 Task: Find connections with filter location Chorley with filter topic #personaldevelopment with filter profile language French with filter current company TransUnion CIBIL Limited with filter school National Institute of Technology , Patna with filter industry Interior Design with filter service category Bookkeeping with filter keywords title Warehouse Worker
Action: Mouse moved to (540, 64)
Screenshot: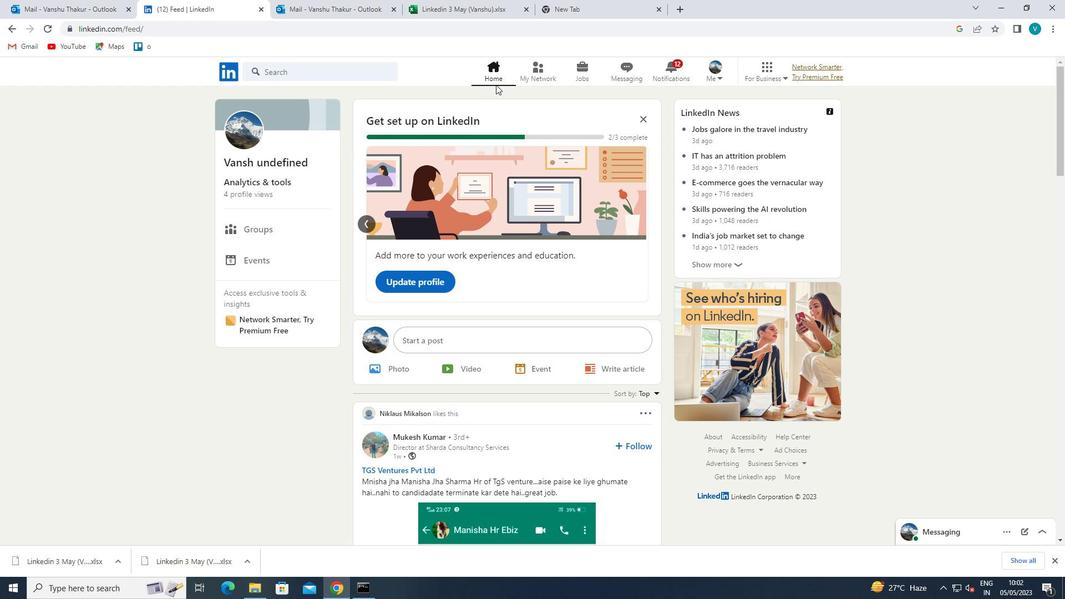 
Action: Mouse pressed left at (540, 64)
Screenshot: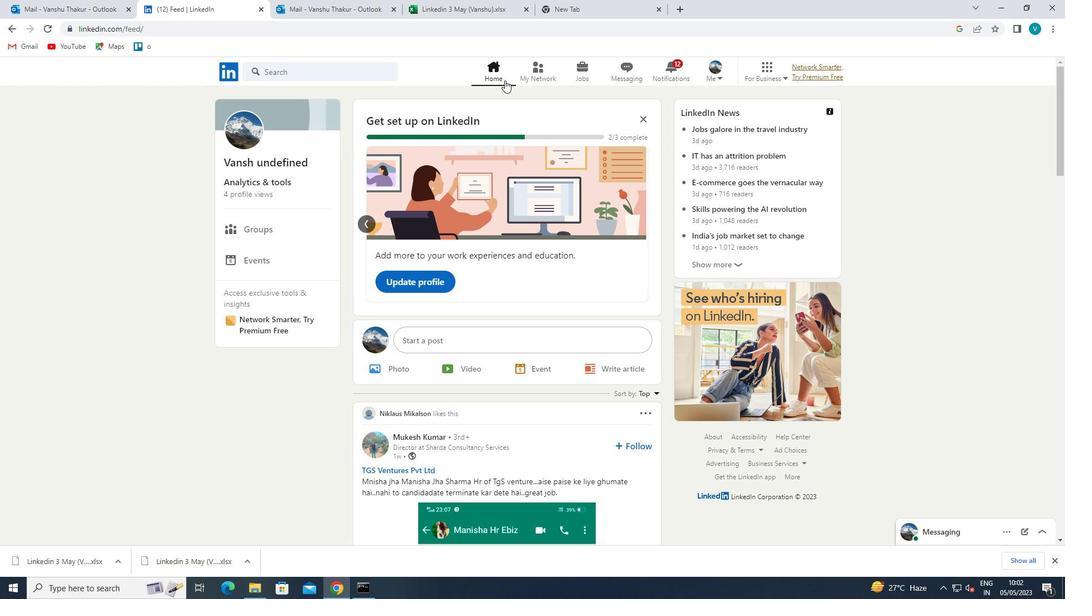 
Action: Mouse moved to (331, 130)
Screenshot: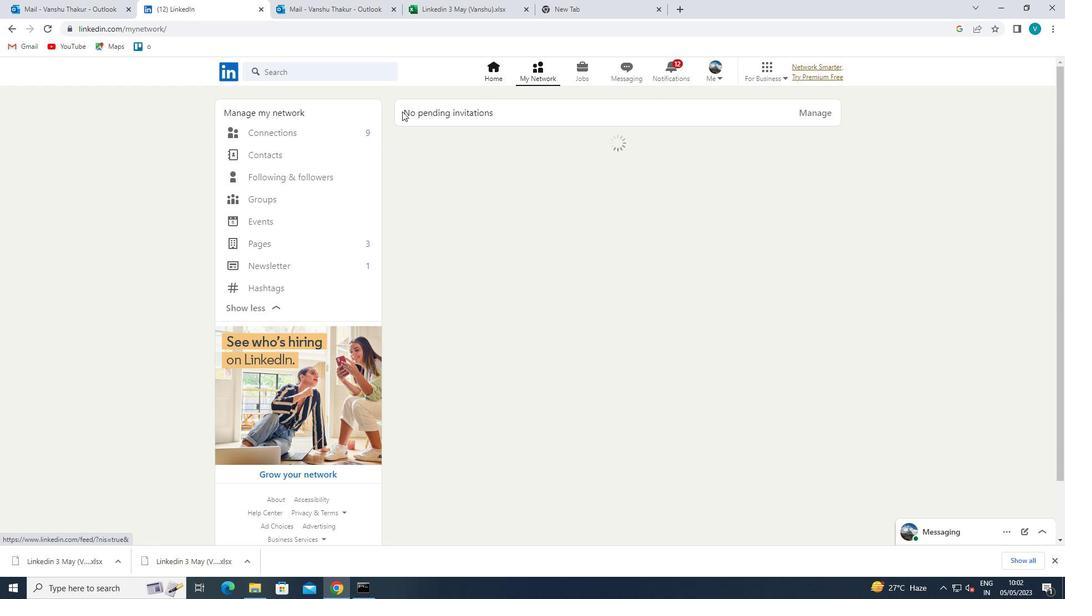 
Action: Mouse pressed left at (331, 130)
Screenshot: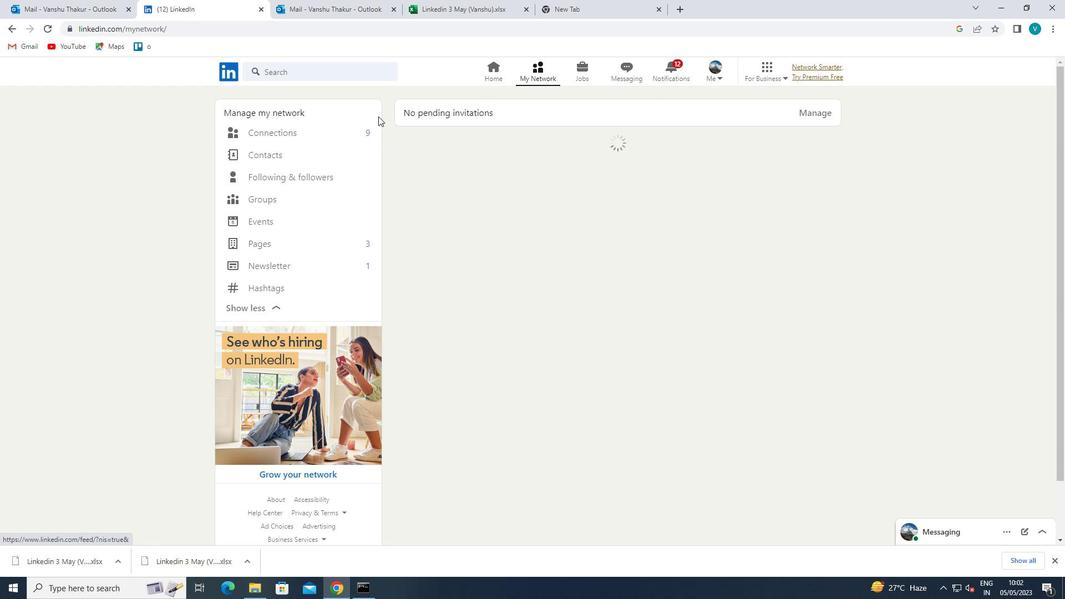 
Action: Mouse moved to (600, 126)
Screenshot: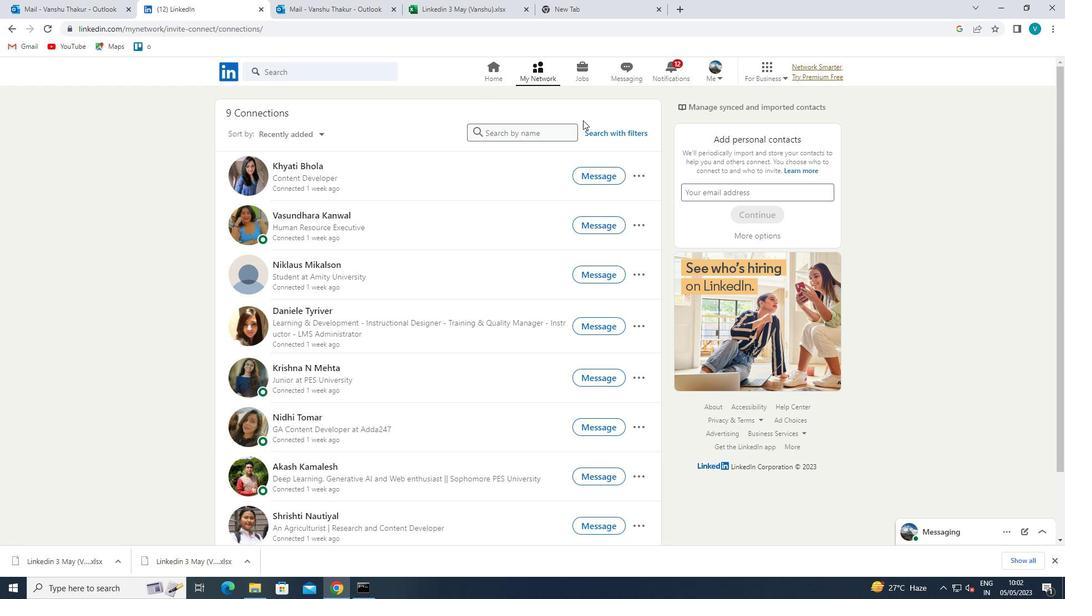 
Action: Mouse pressed left at (600, 126)
Screenshot: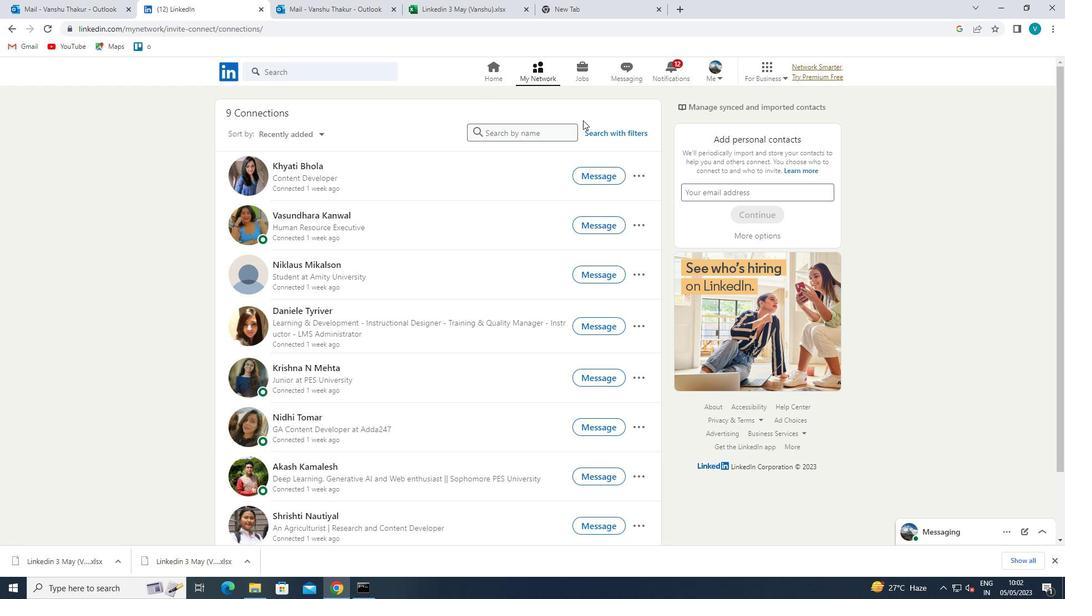 
Action: Mouse moved to (604, 130)
Screenshot: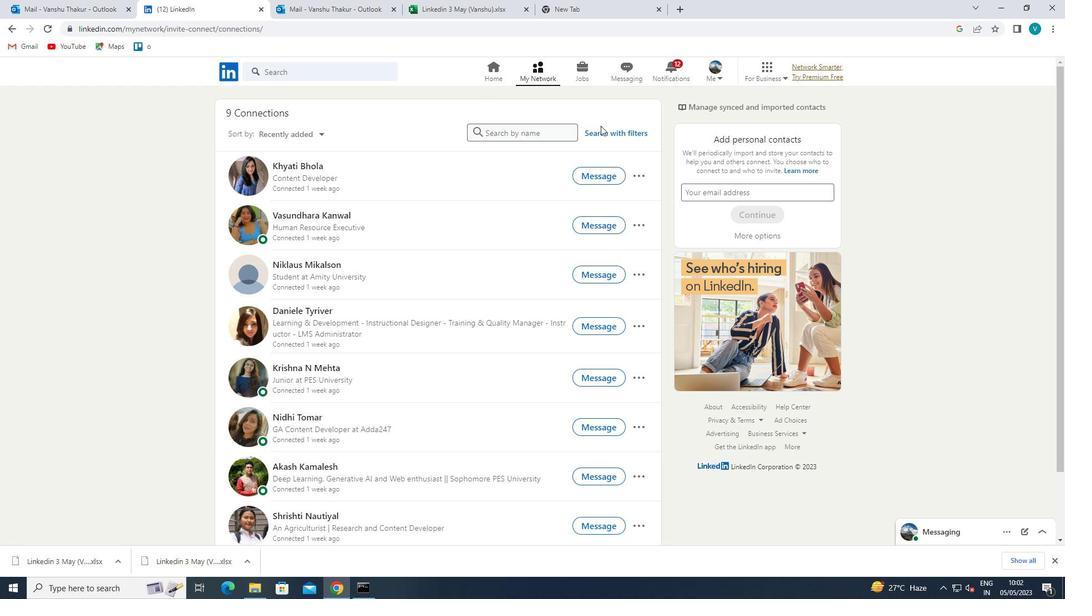 
Action: Mouse pressed left at (604, 130)
Screenshot: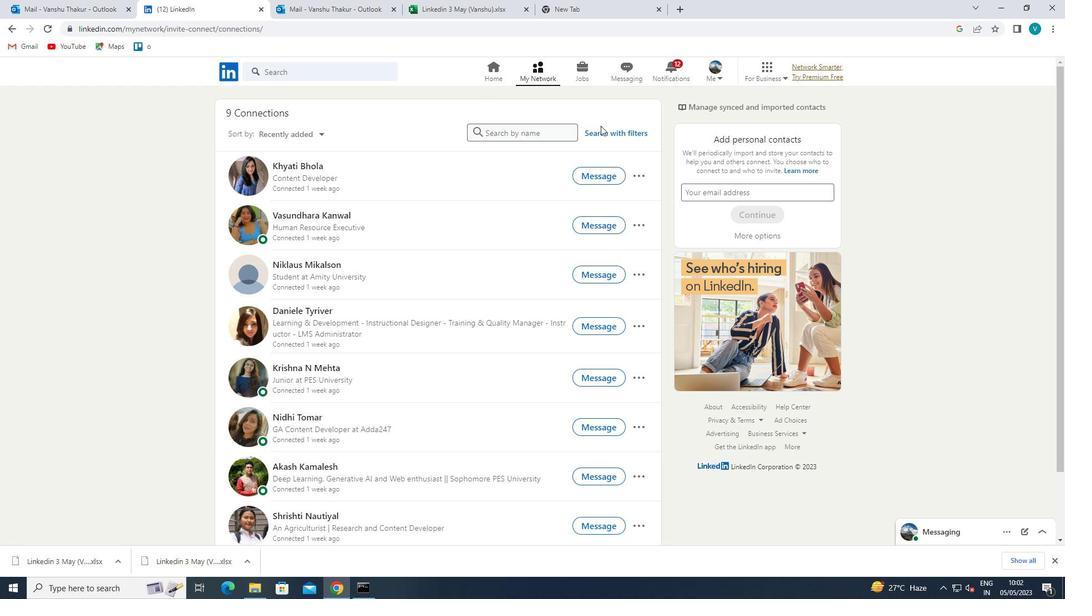 
Action: Mouse moved to (542, 105)
Screenshot: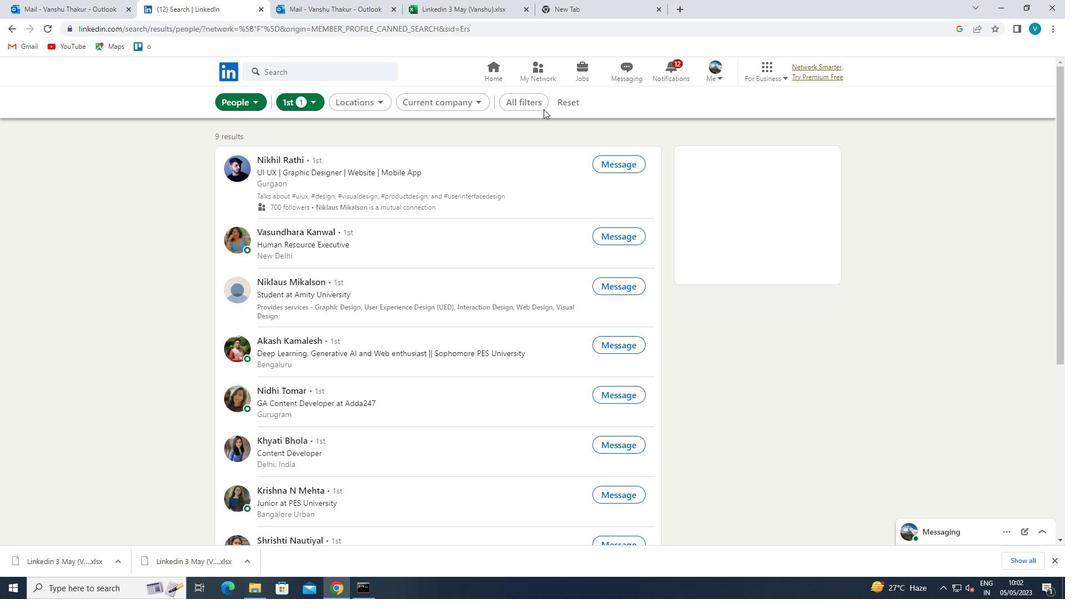 
Action: Mouse pressed left at (542, 105)
Screenshot: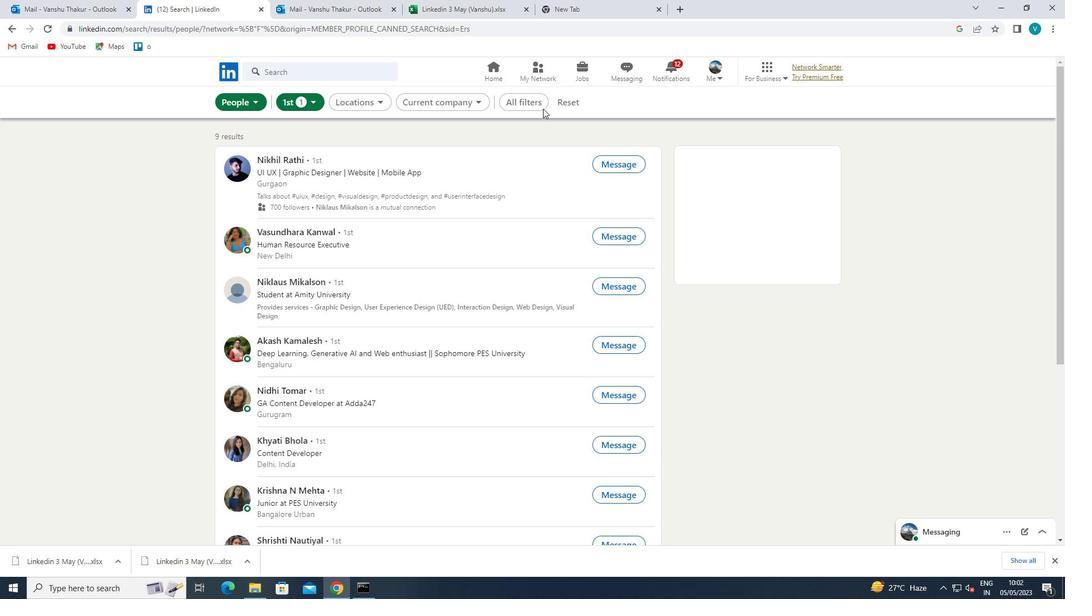 
Action: Mouse moved to (810, 197)
Screenshot: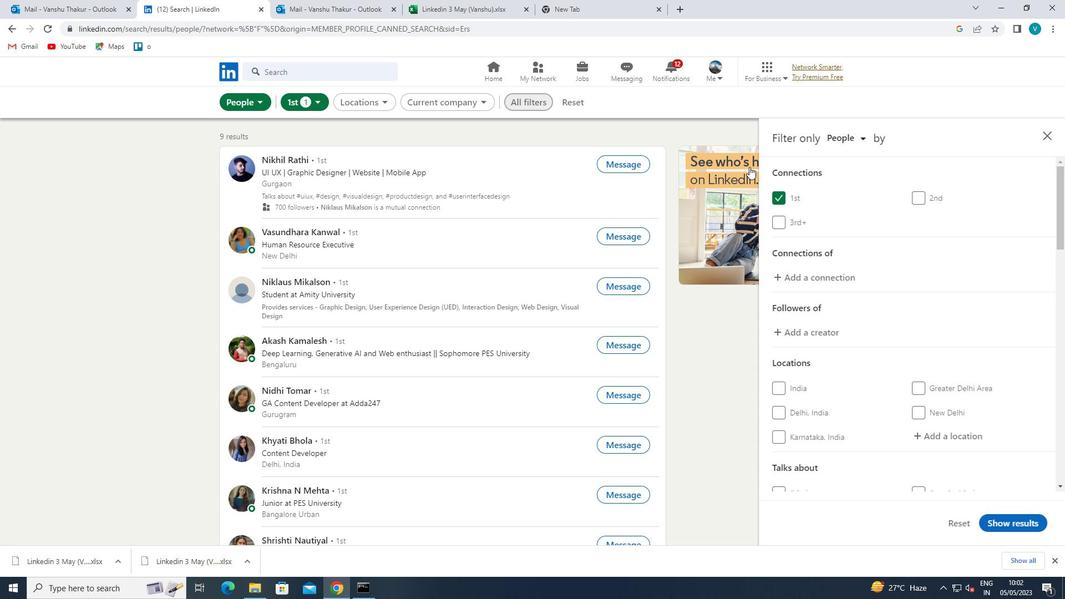 
Action: Mouse scrolled (810, 196) with delta (0, 0)
Screenshot: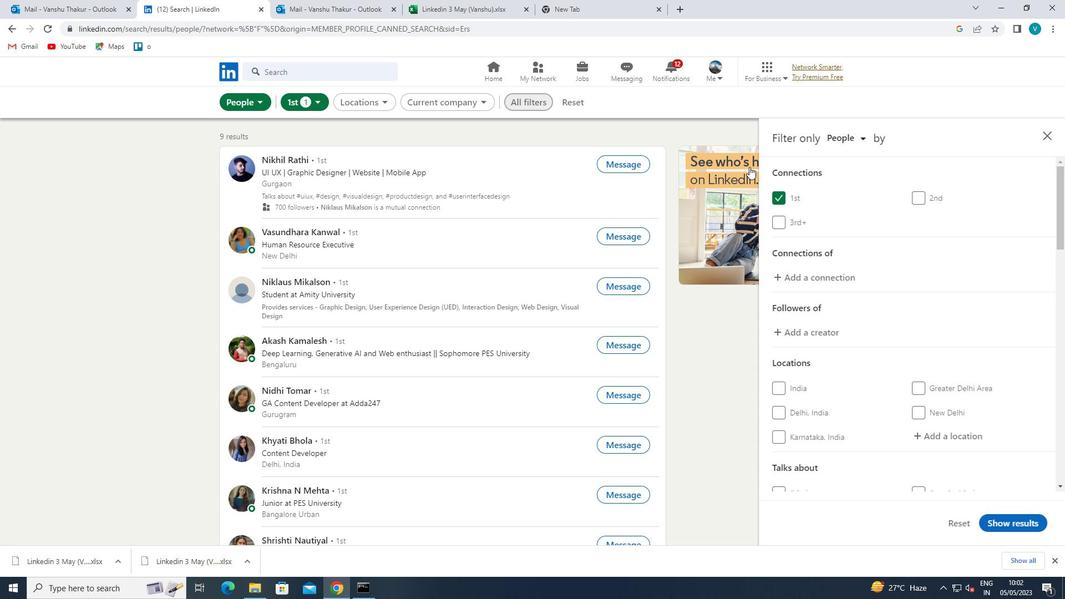 
Action: Mouse moved to (815, 200)
Screenshot: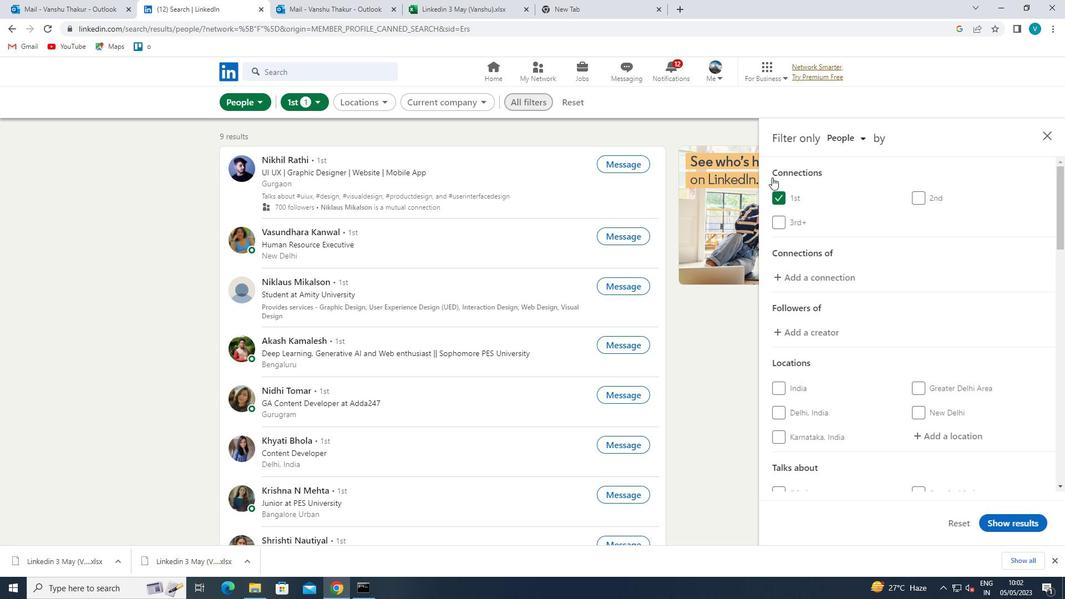 
Action: Mouse scrolled (815, 200) with delta (0, 0)
Screenshot: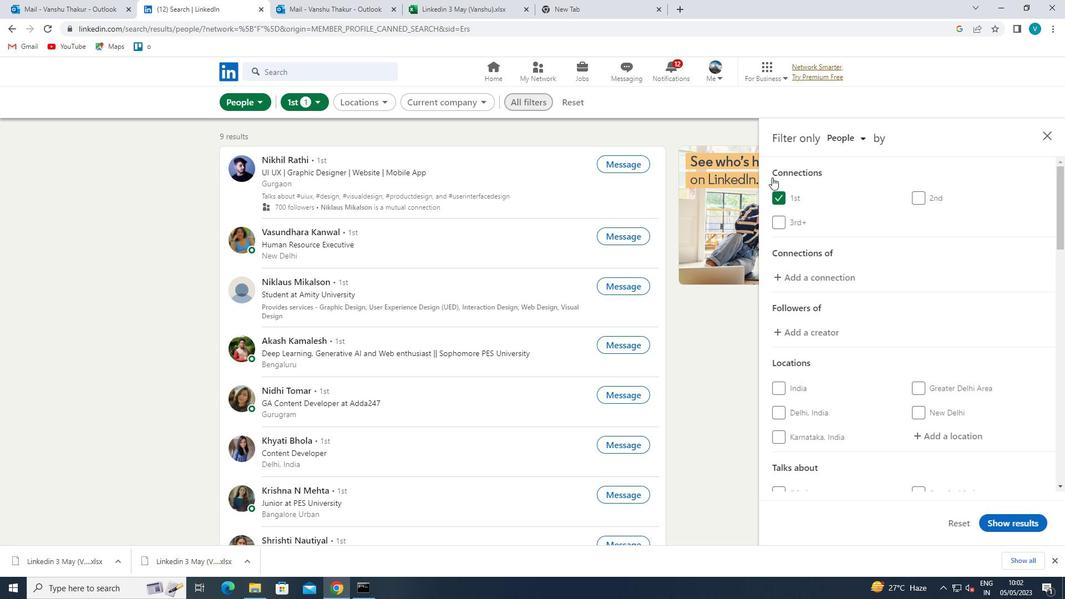 
Action: Mouse moved to (940, 333)
Screenshot: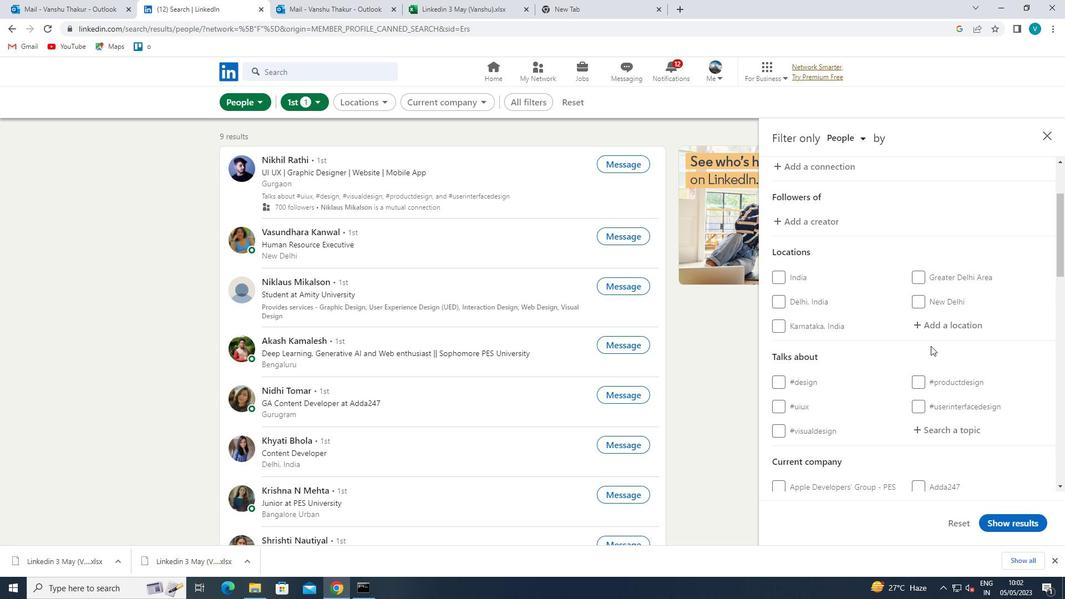 
Action: Mouse pressed left at (940, 333)
Screenshot: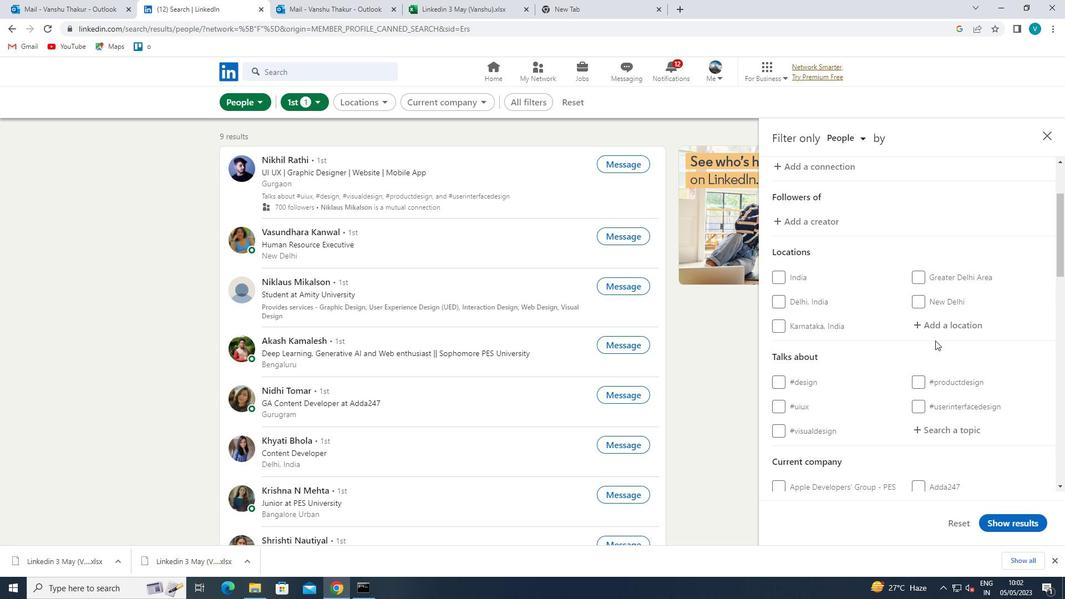 
Action: Mouse moved to (734, 212)
Screenshot: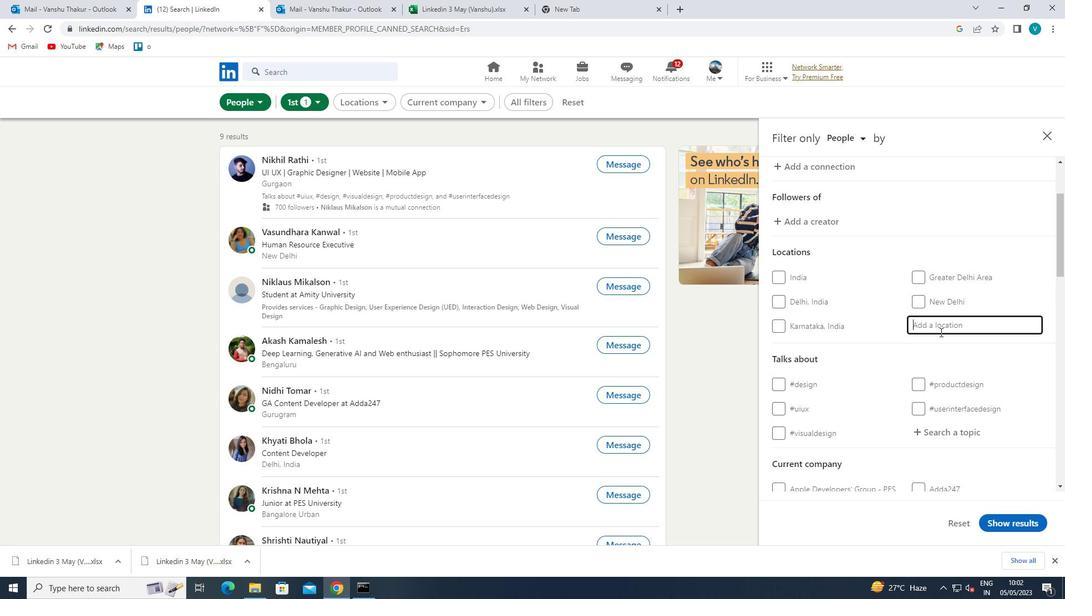 
Action: Key pressed <Key.shift>CHORLEY
Screenshot: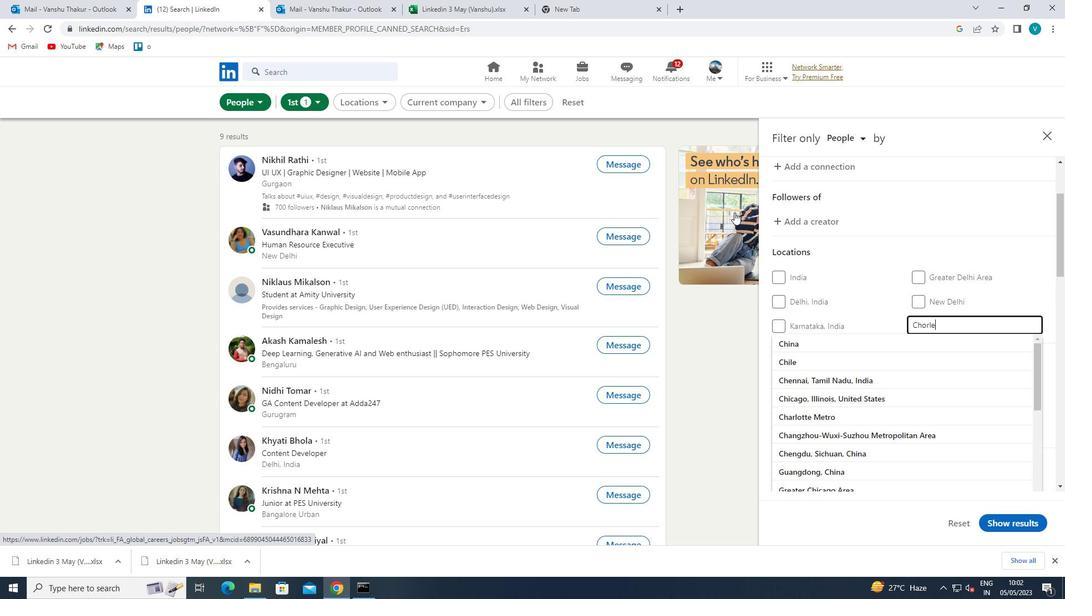 
Action: Mouse moved to (864, 341)
Screenshot: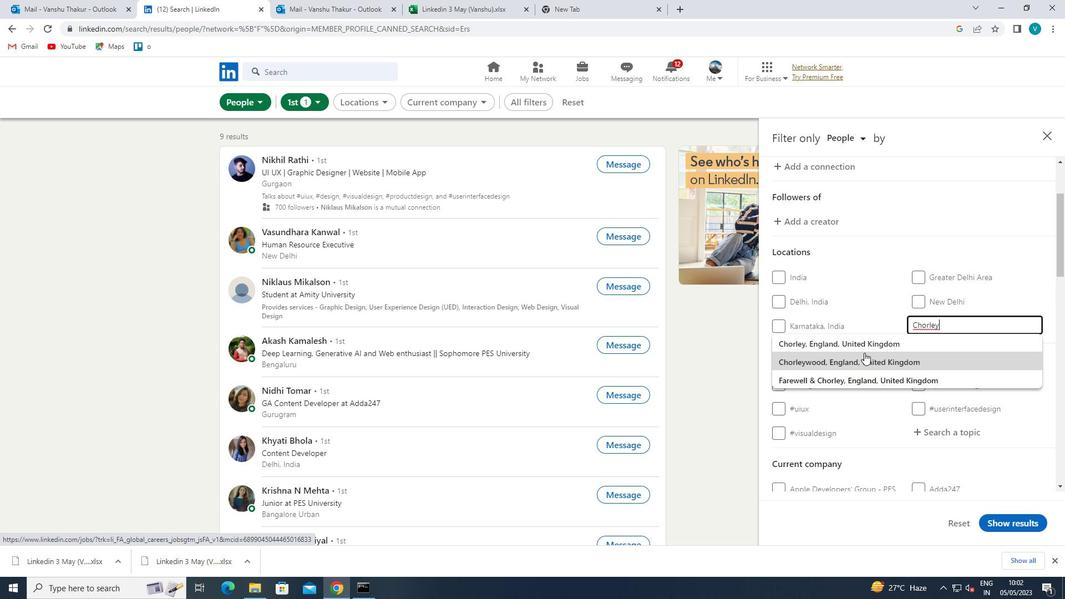 
Action: Mouse pressed left at (864, 341)
Screenshot: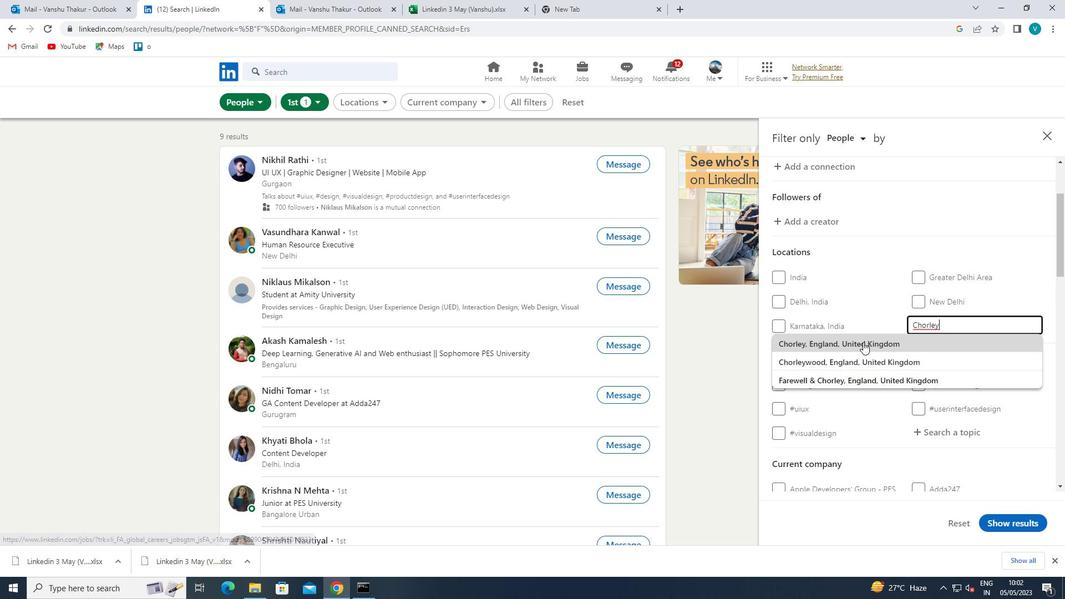 
Action: Mouse scrolled (864, 341) with delta (0, 0)
Screenshot: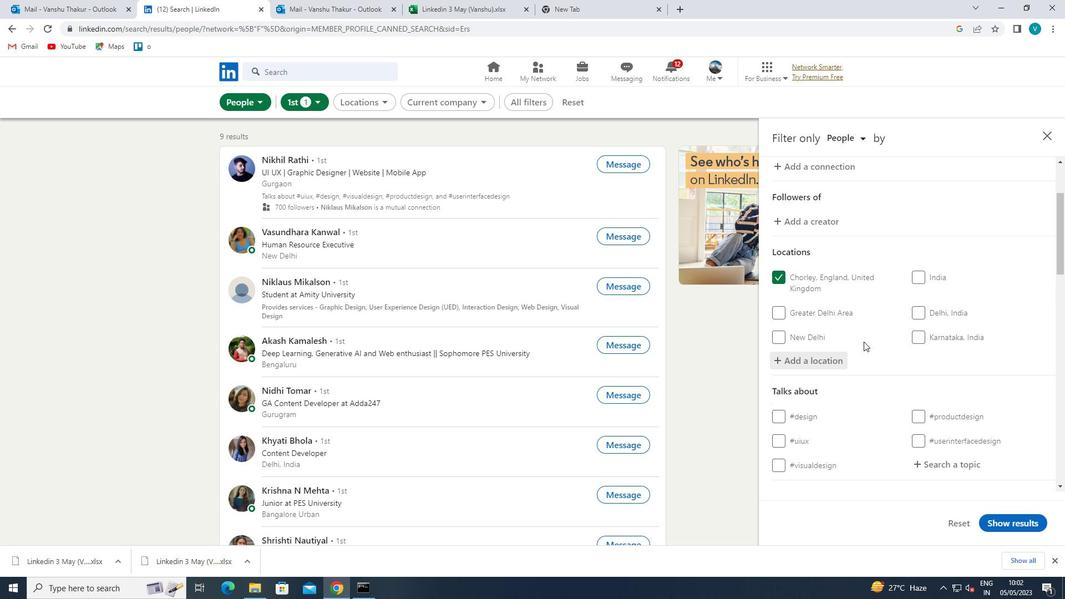 
Action: Mouse scrolled (864, 341) with delta (0, 0)
Screenshot: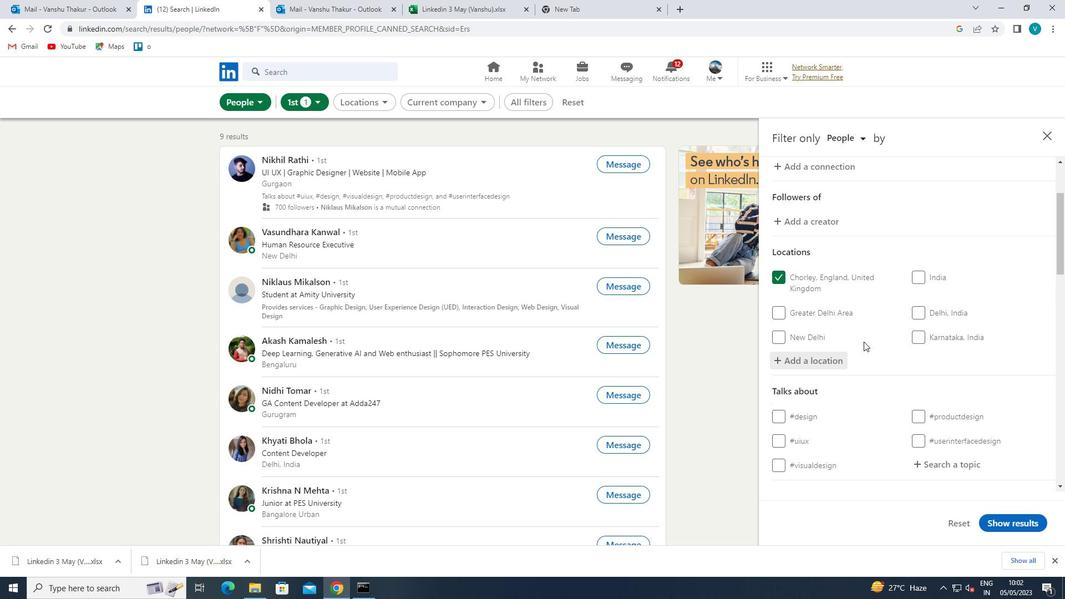 
Action: Mouse moved to (924, 352)
Screenshot: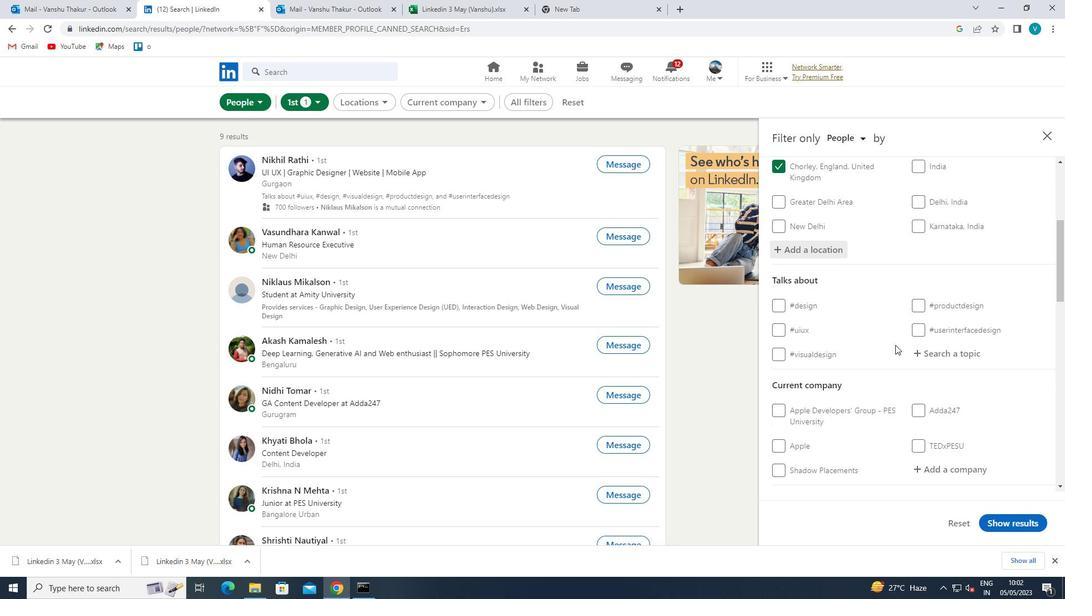 
Action: Mouse pressed left at (924, 352)
Screenshot: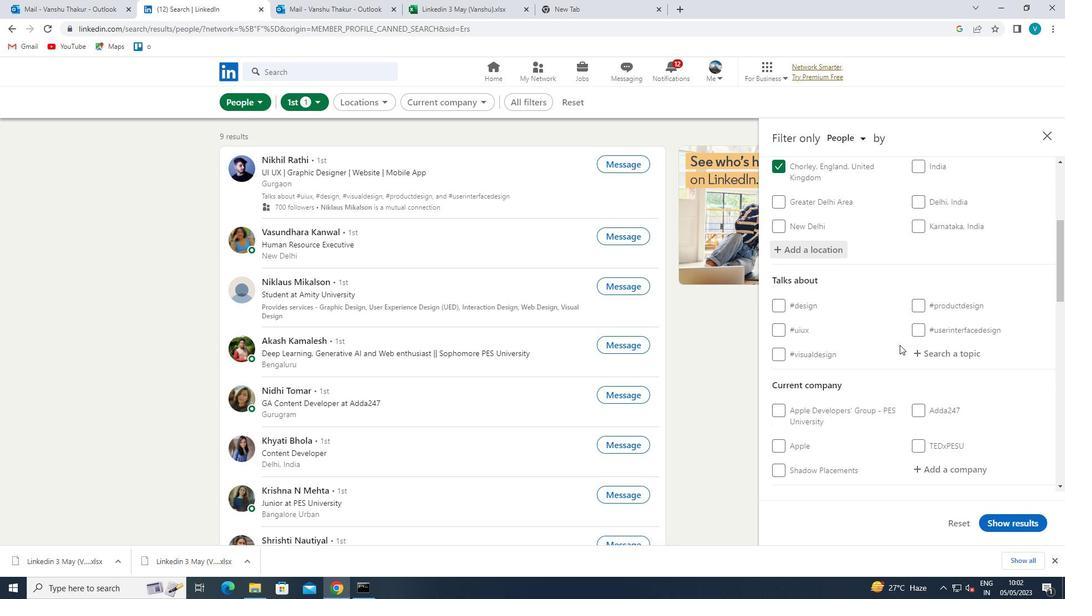 
Action: Mouse moved to (924, 352)
Screenshot: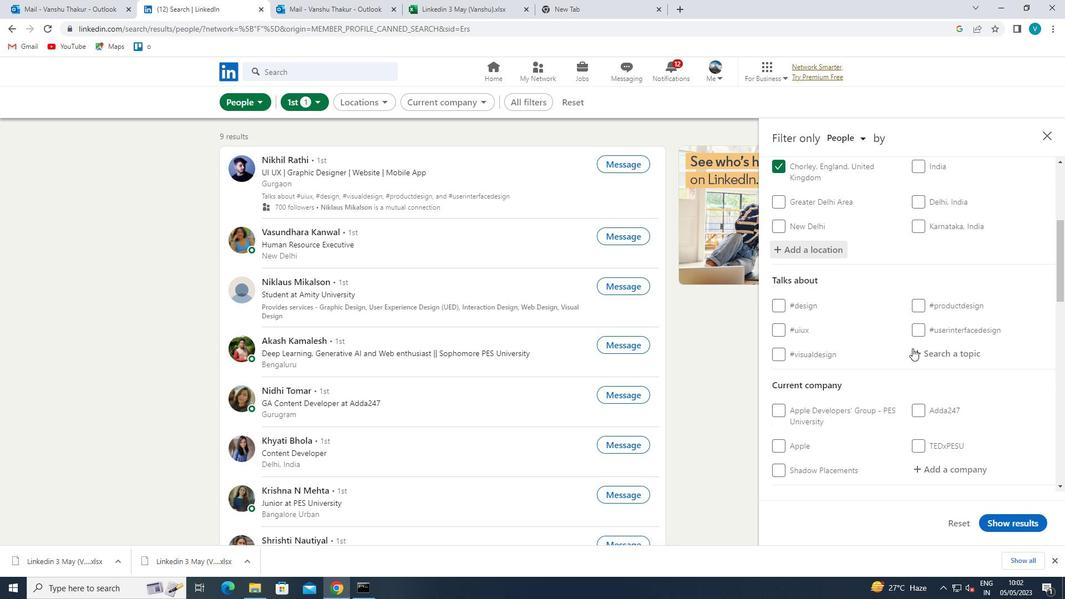 
Action: Key pressed PERSONAL
Screenshot: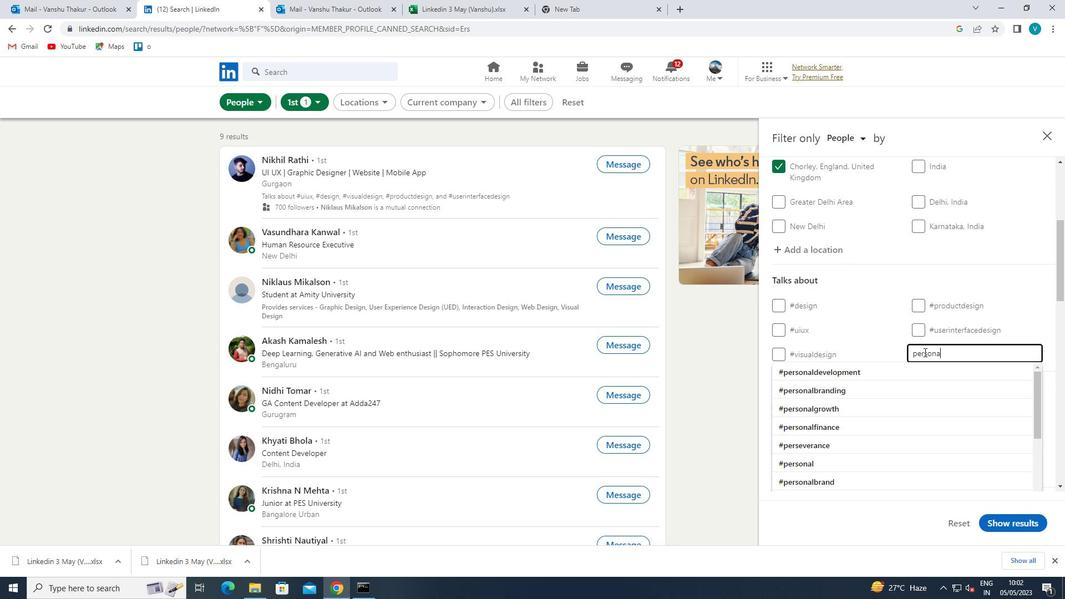 
Action: Mouse moved to (908, 368)
Screenshot: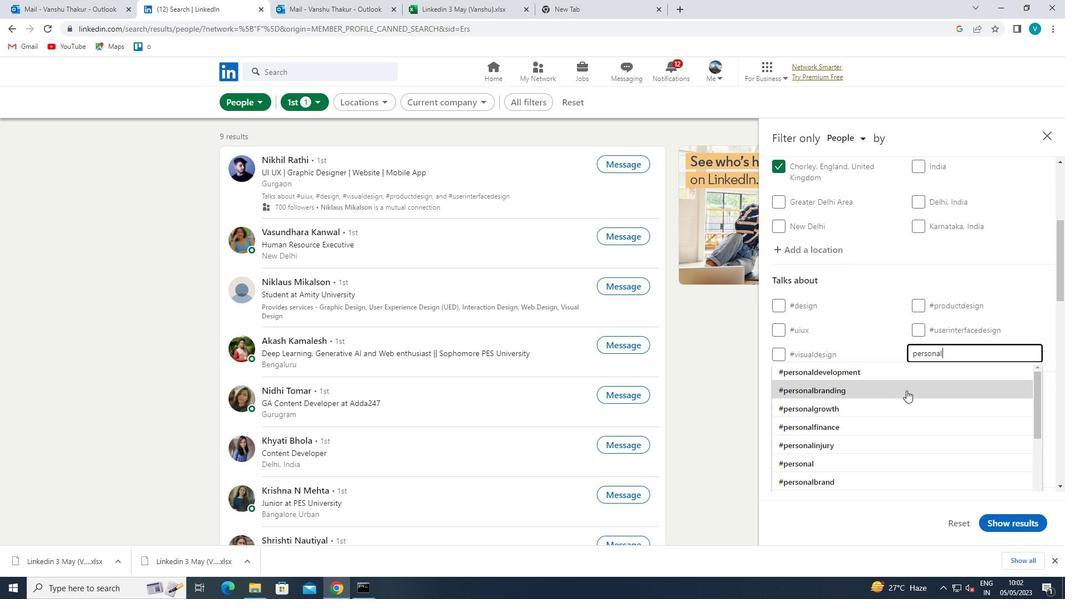 
Action: Mouse pressed left at (908, 368)
Screenshot: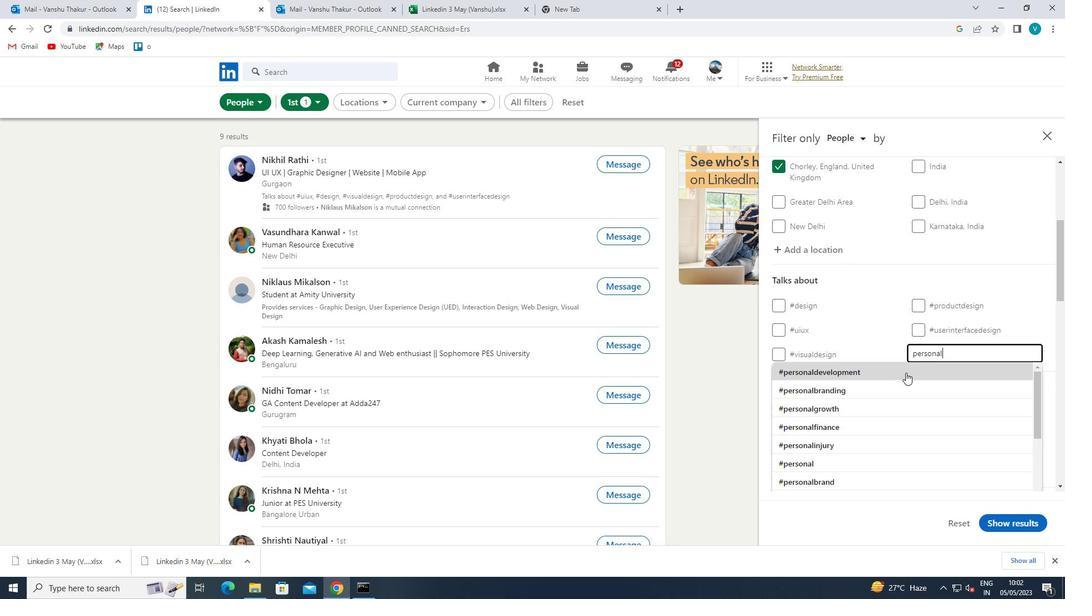 
Action: Mouse scrolled (908, 368) with delta (0, 0)
Screenshot: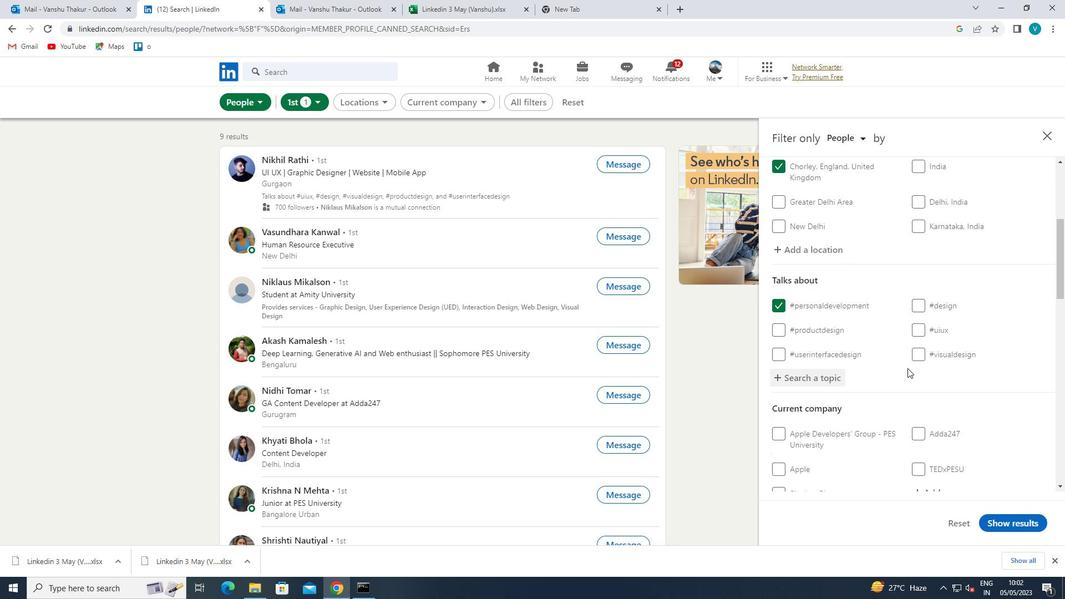
Action: Mouse scrolled (908, 368) with delta (0, 0)
Screenshot: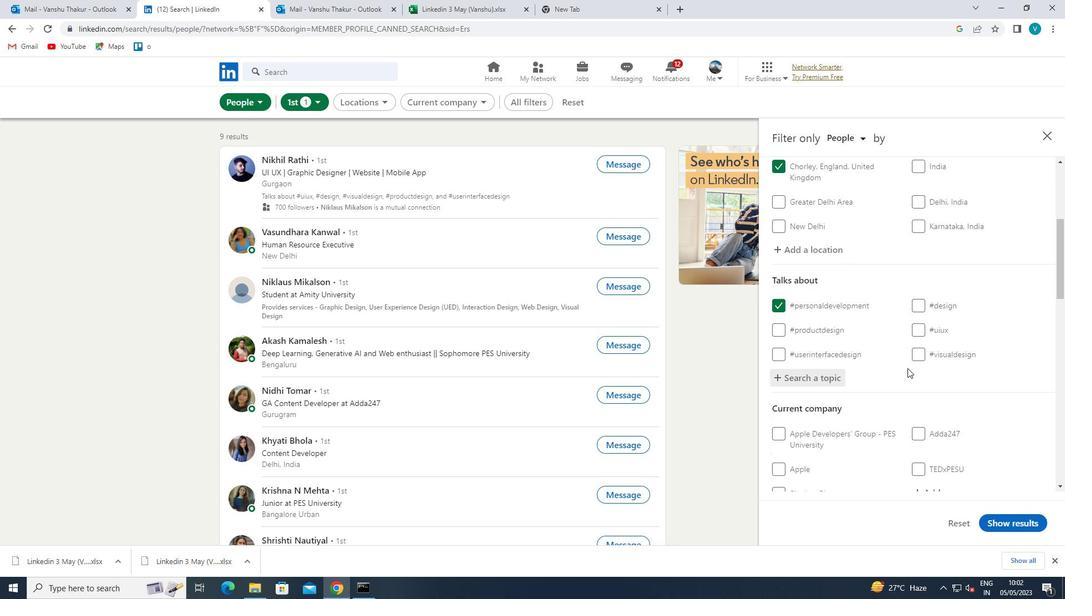 
Action: Mouse moved to (948, 378)
Screenshot: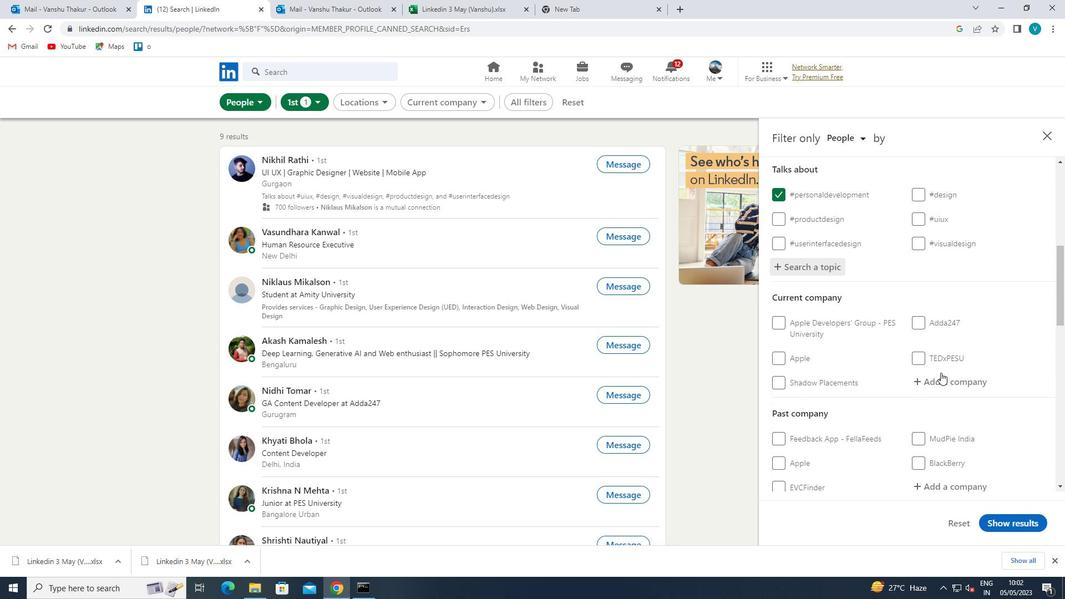 
Action: Mouse pressed left at (948, 378)
Screenshot: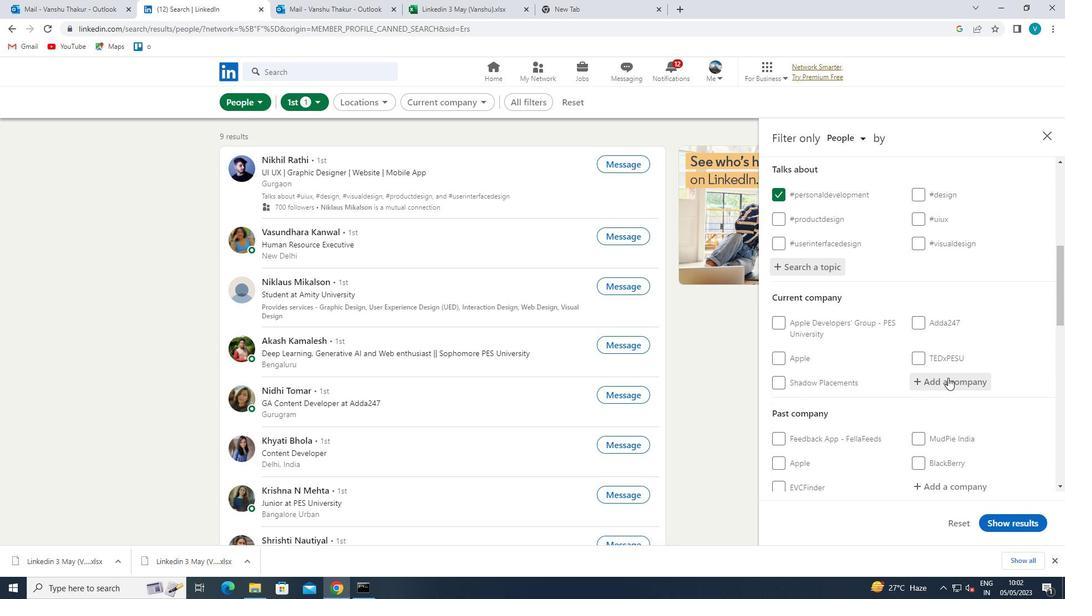 
Action: Key pressed <Key.shift>TRANS<Key.shift>UNION<Key.space>
Screenshot: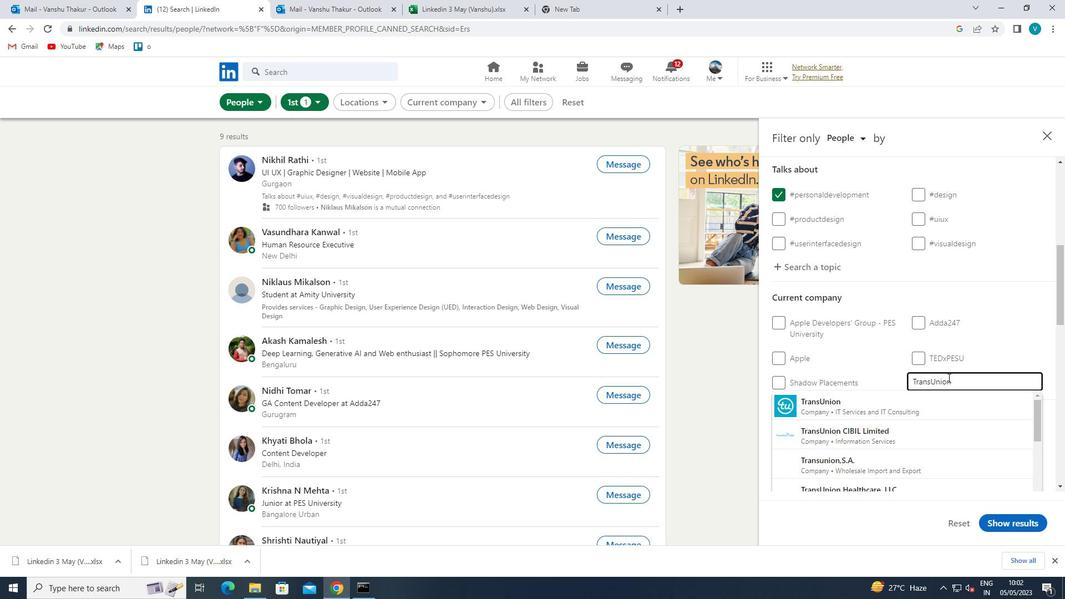 
Action: Mouse moved to (911, 434)
Screenshot: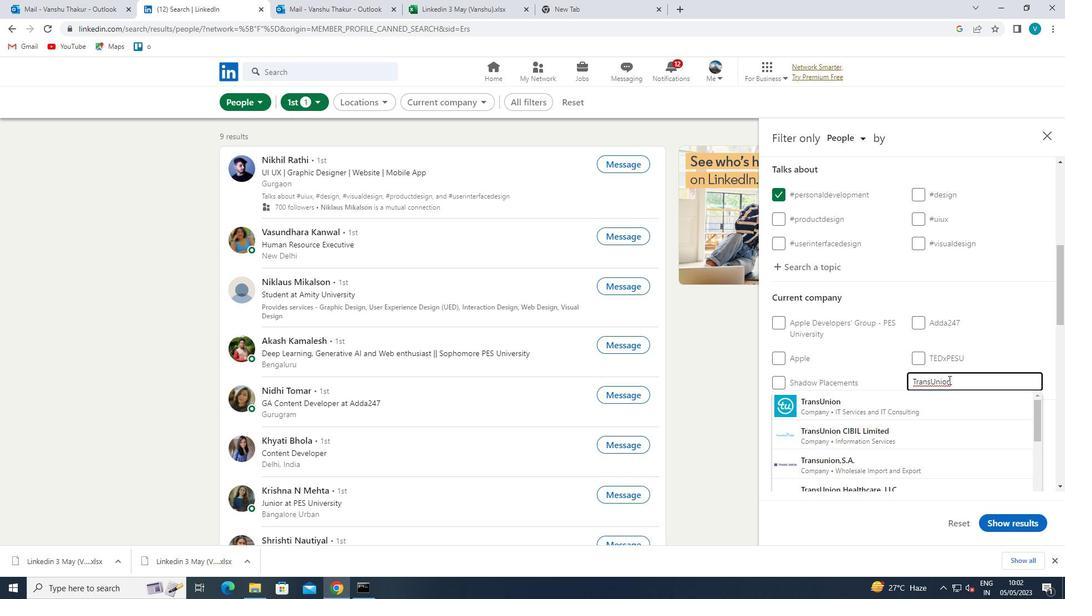 
Action: Mouse pressed left at (911, 434)
Screenshot: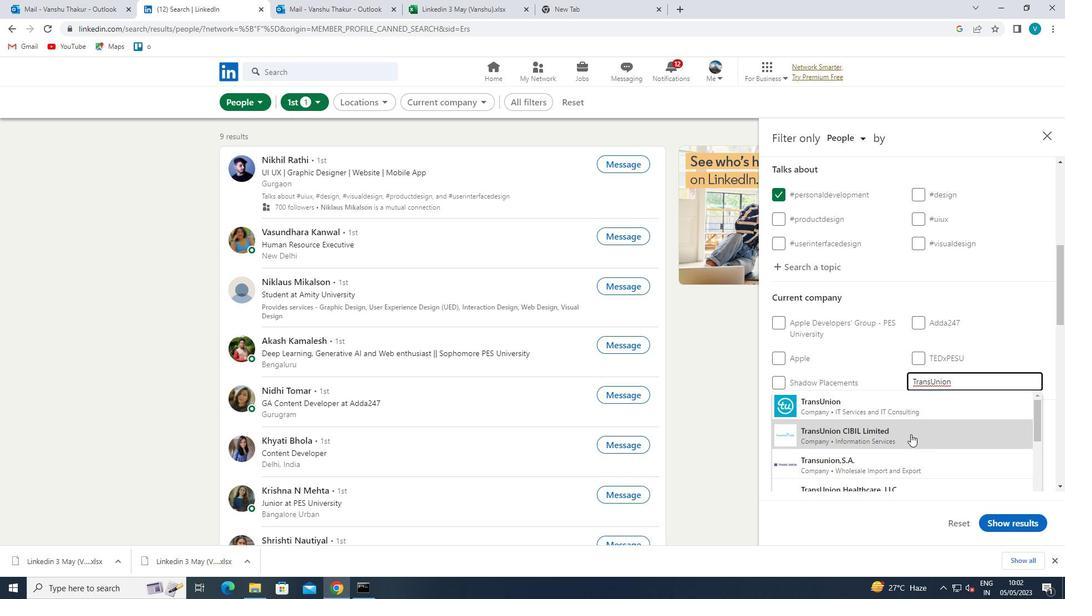 
Action: Mouse scrolled (911, 434) with delta (0, 0)
Screenshot: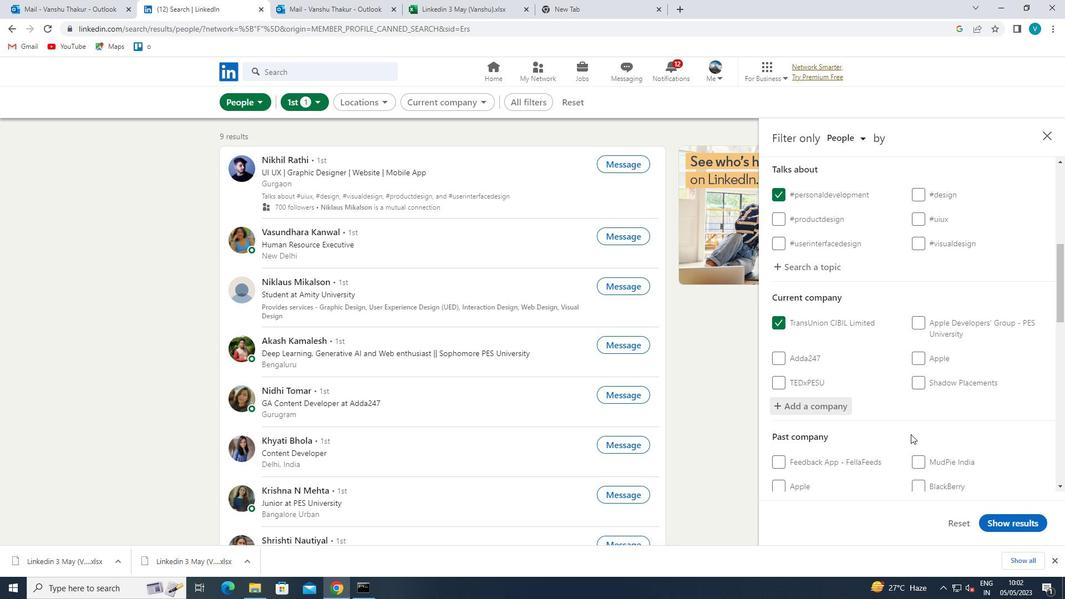 
Action: Mouse scrolled (911, 434) with delta (0, 0)
Screenshot: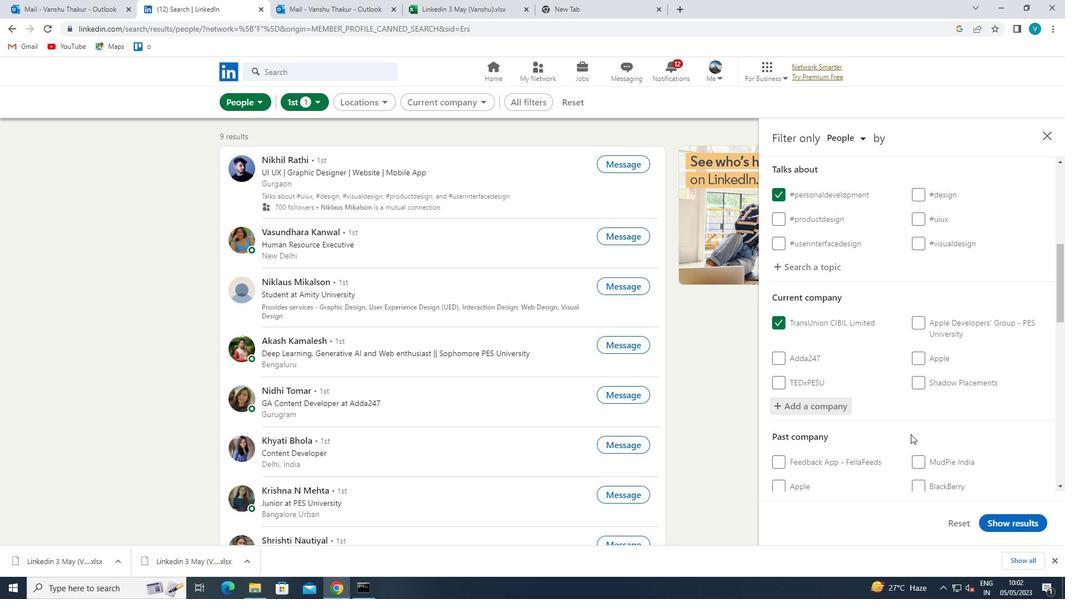 
Action: Mouse scrolled (911, 434) with delta (0, 0)
Screenshot: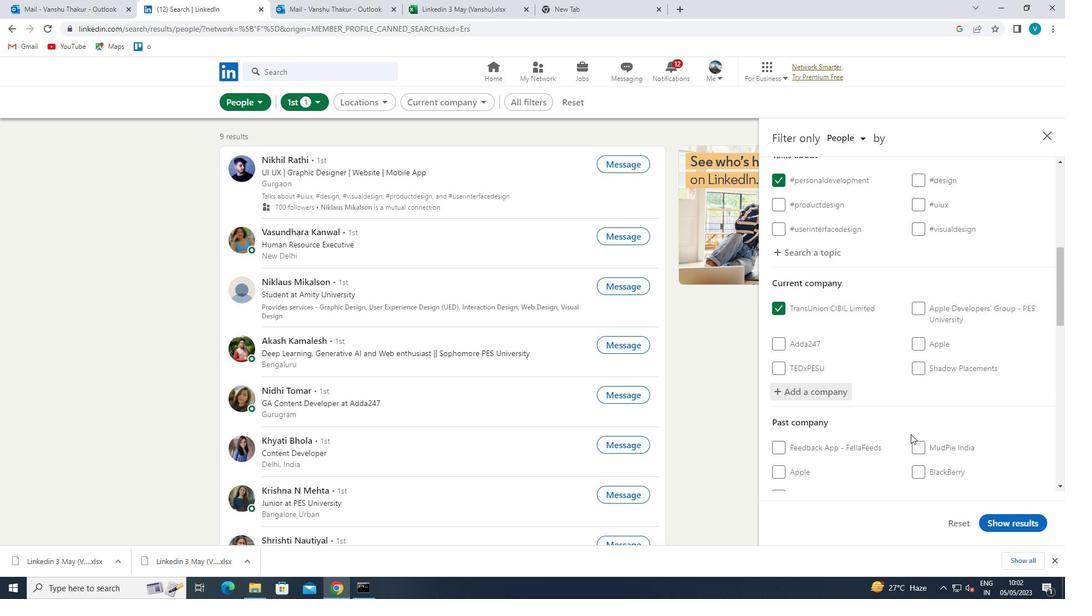 
Action: Mouse scrolled (911, 434) with delta (0, 0)
Screenshot: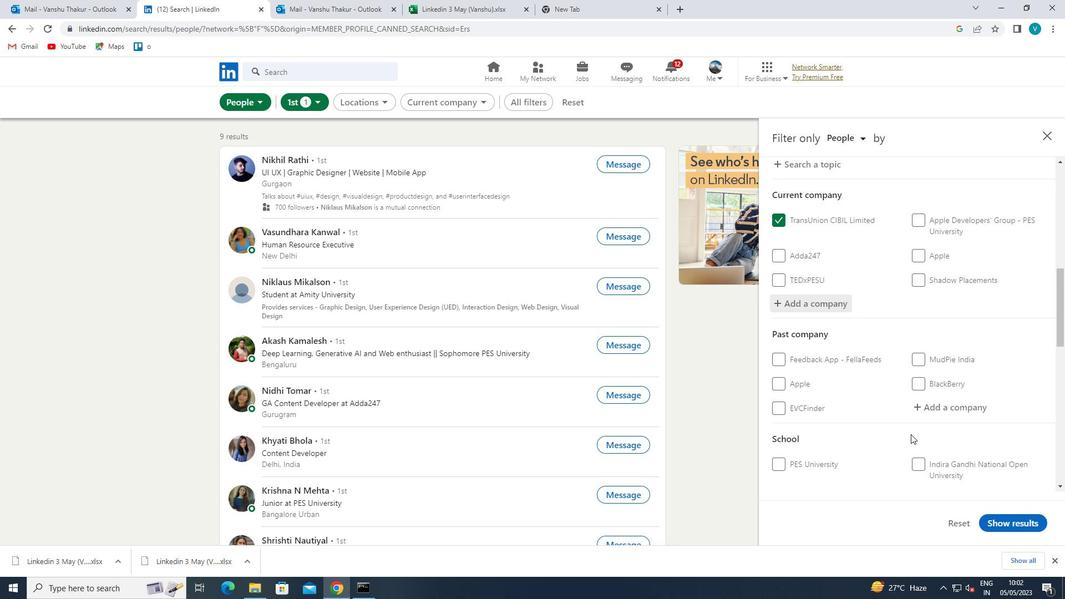 
Action: Mouse moved to (941, 421)
Screenshot: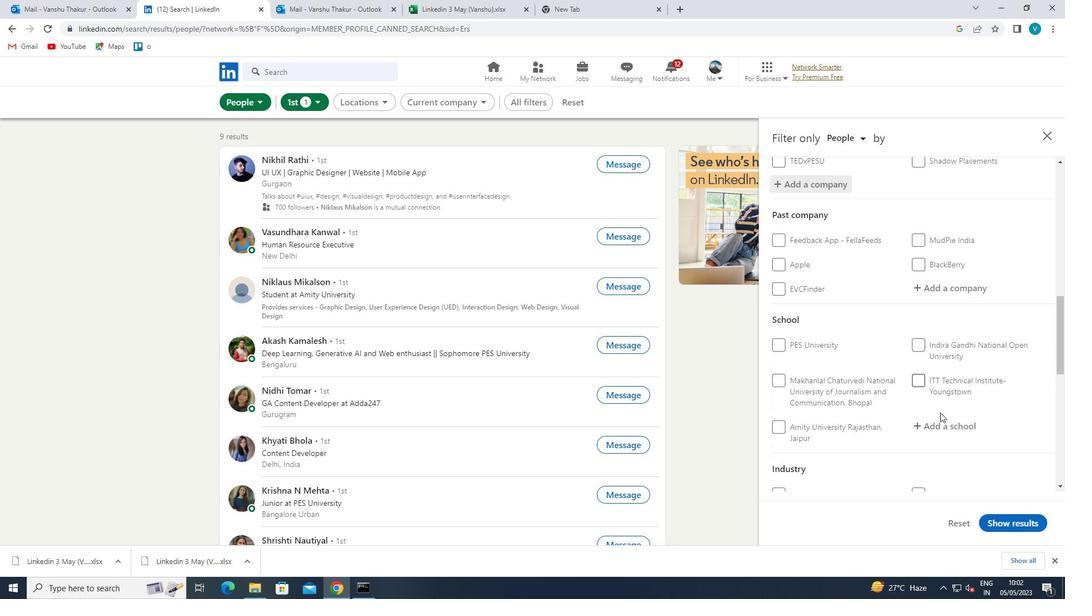 
Action: Mouse pressed left at (941, 421)
Screenshot: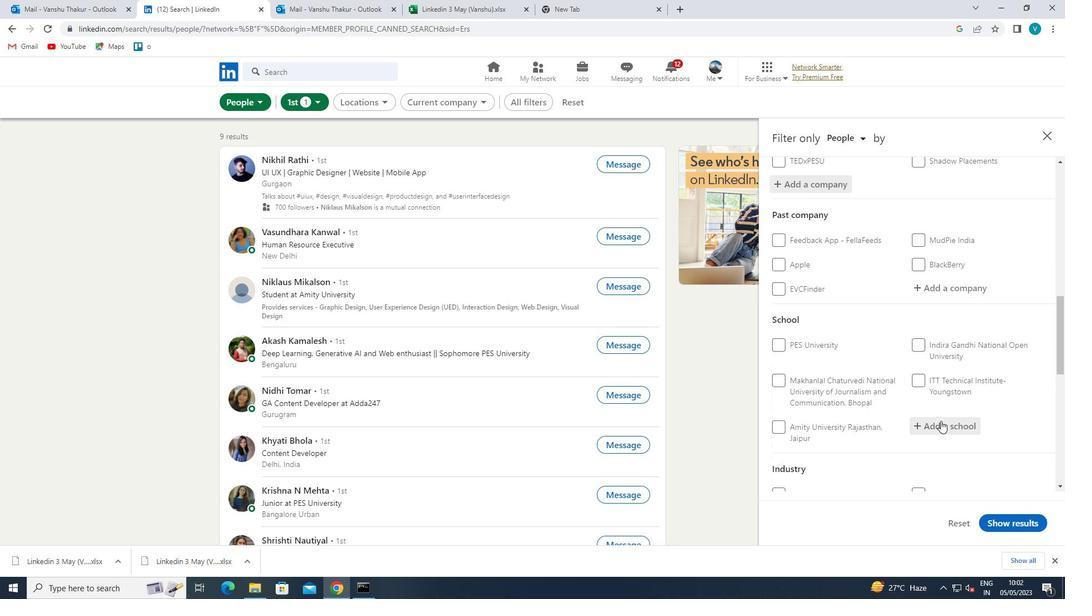 
Action: Key pressed <Key.shift>NATIONAL<Key.space><Key.shift>INSTITUTE<Key.space>OF<Key.space><Key.shift>YTECH<Key.backspace><Key.backspace><Key.backspace><Key.backspace><Key.backspace><Key.shift>TECHNOLOGY,<Key.space><Key.shift>PATNA
Screenshot: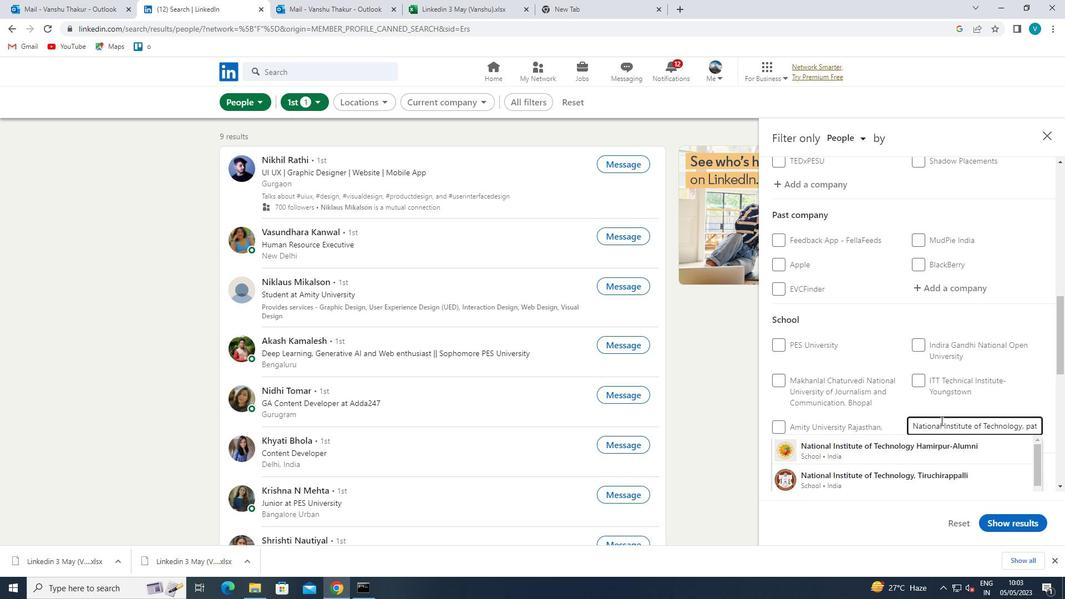 
Action: Mouse moved to (943, 456)
Screenshot: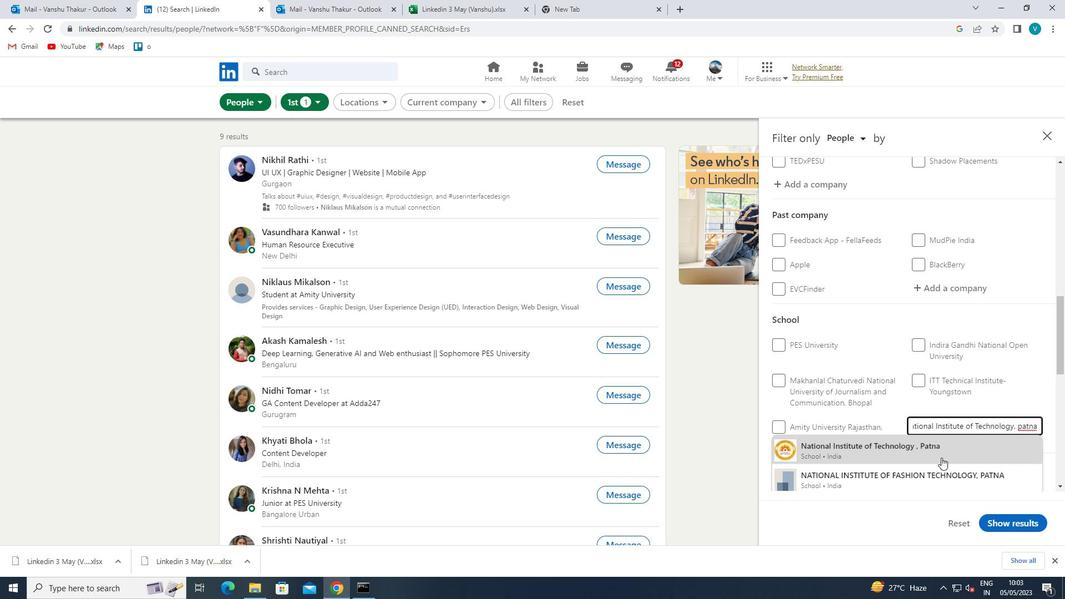 
Action: Mouse pressed left at (943, 456)
Screenshot: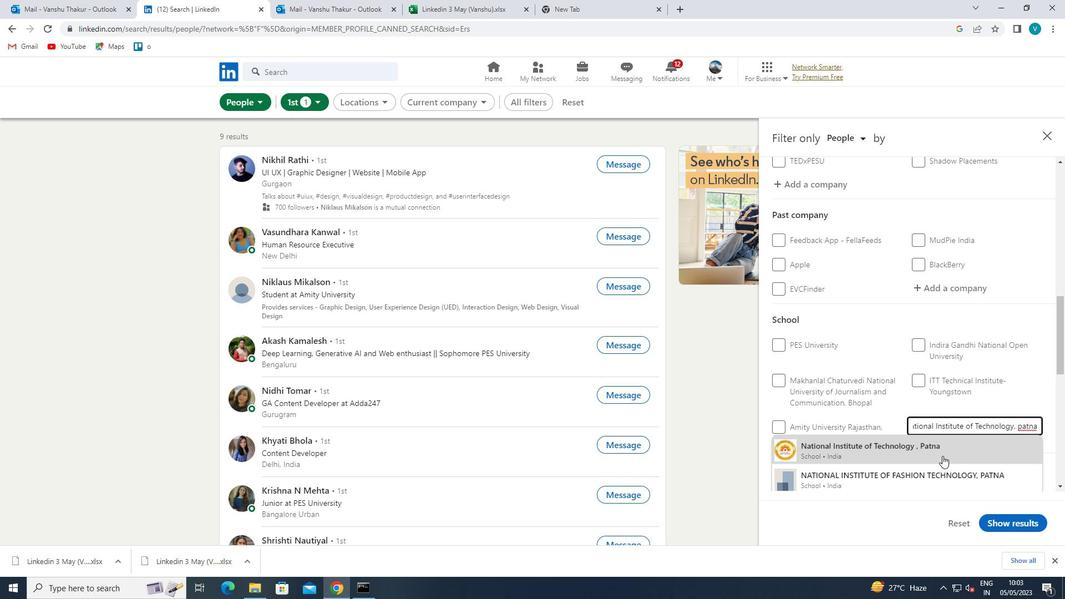 
Action: Mouse scrolled (943, 455) with delta (0, 0)
Screenshot: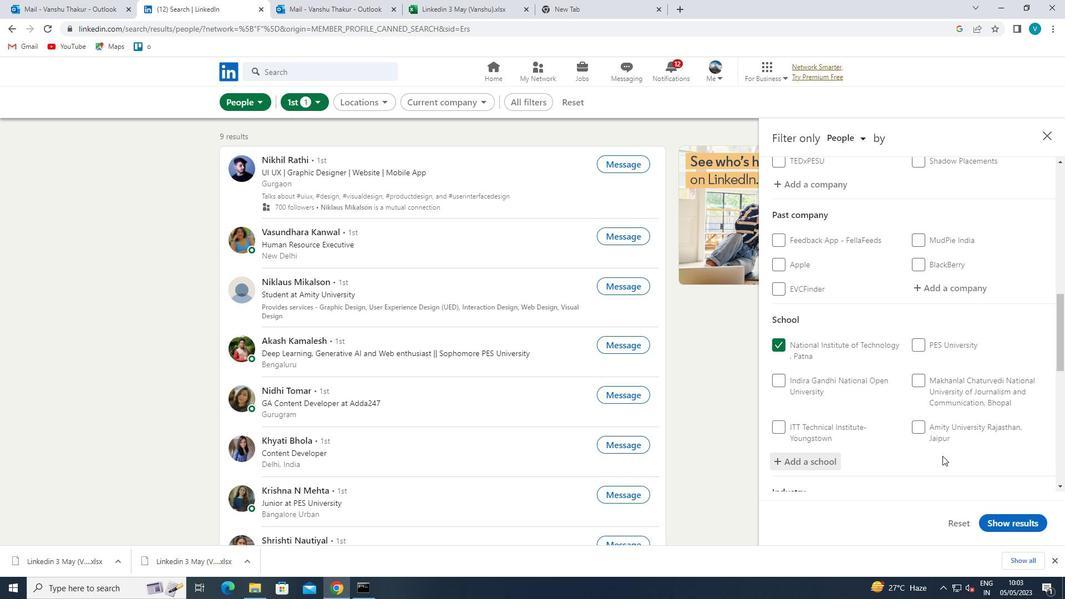 
Action: Mouse scrolled (943, 455) with delta (0, 0)
Screenshot: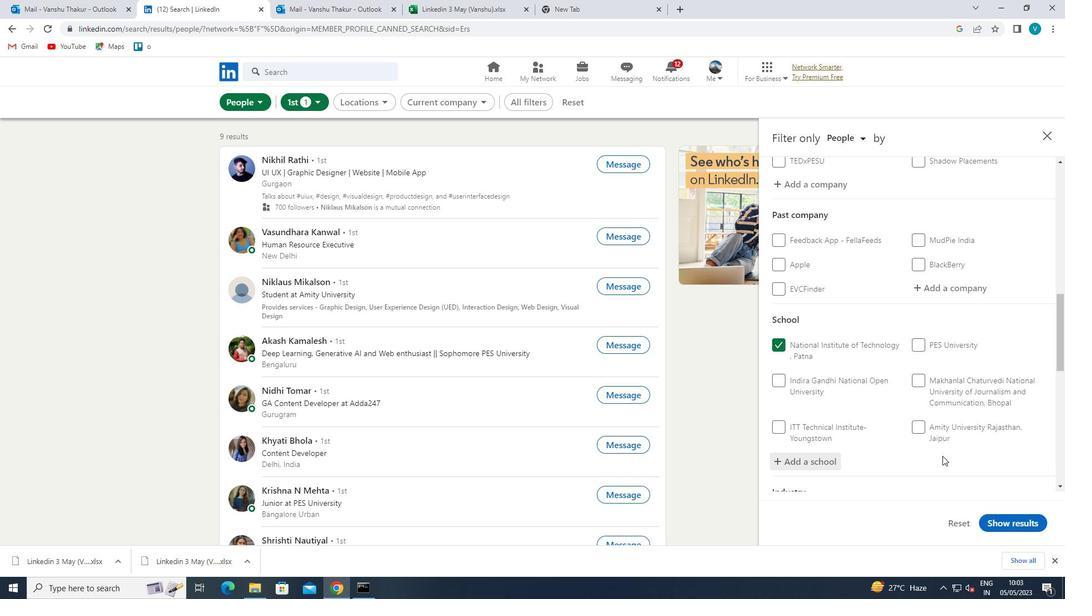
Action: Mouse scrolled (943, 455) with delta (0, 0)
Screenshot: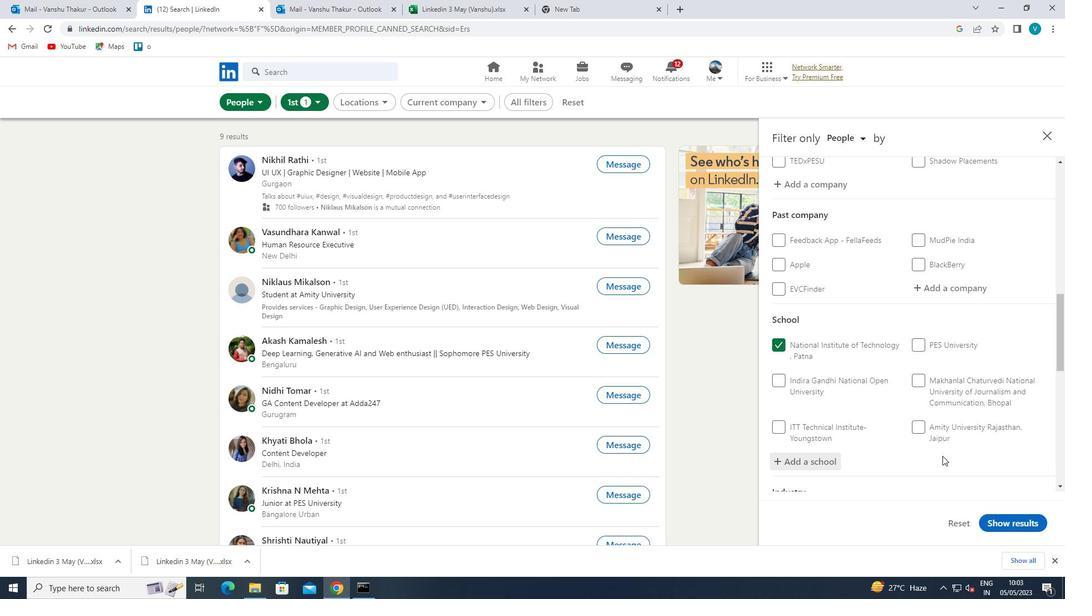 
Action: Mouse scrolled (943, 455) with delta (0, 0)
Screenshot: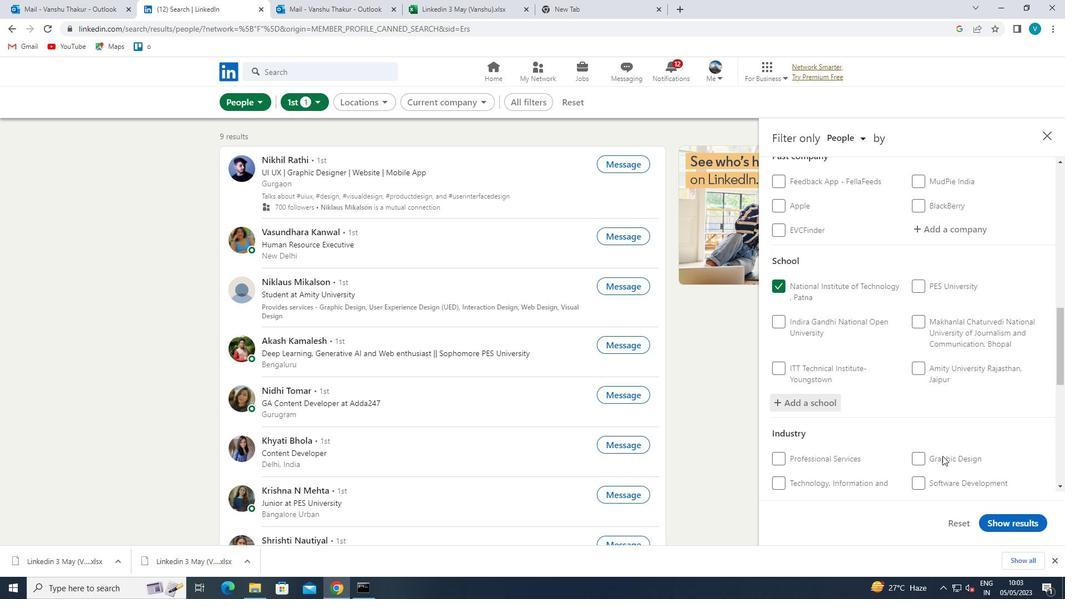 
Action: Mouse moved to (957, 353)
Screenshot: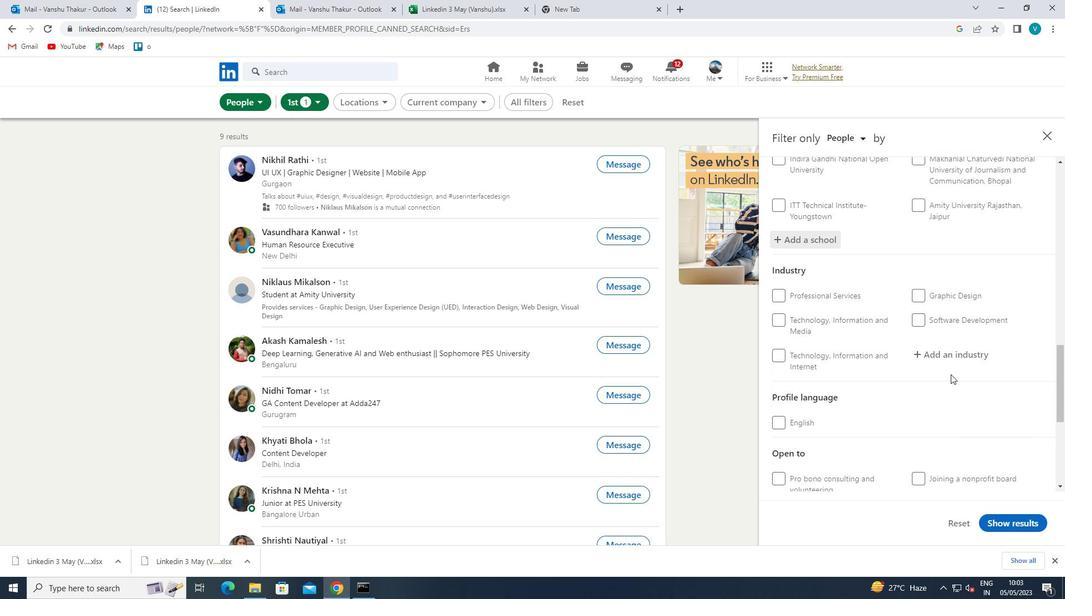 
Action: Mouse pressed left at (957, 353)
Screenshot: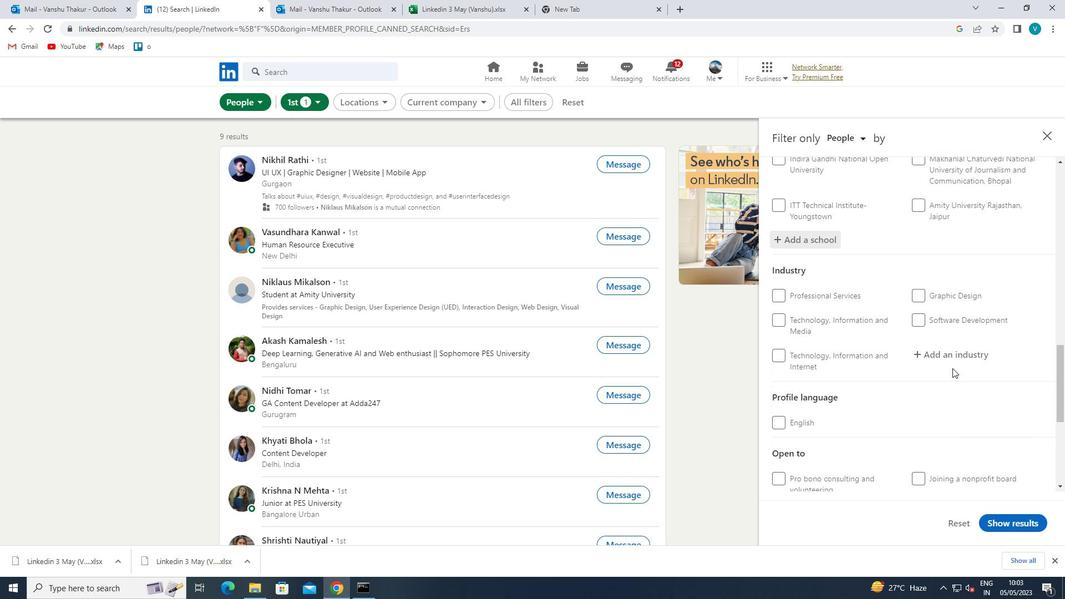 
Action: Key pressed <Key.shift>INTERIO
Screenshot: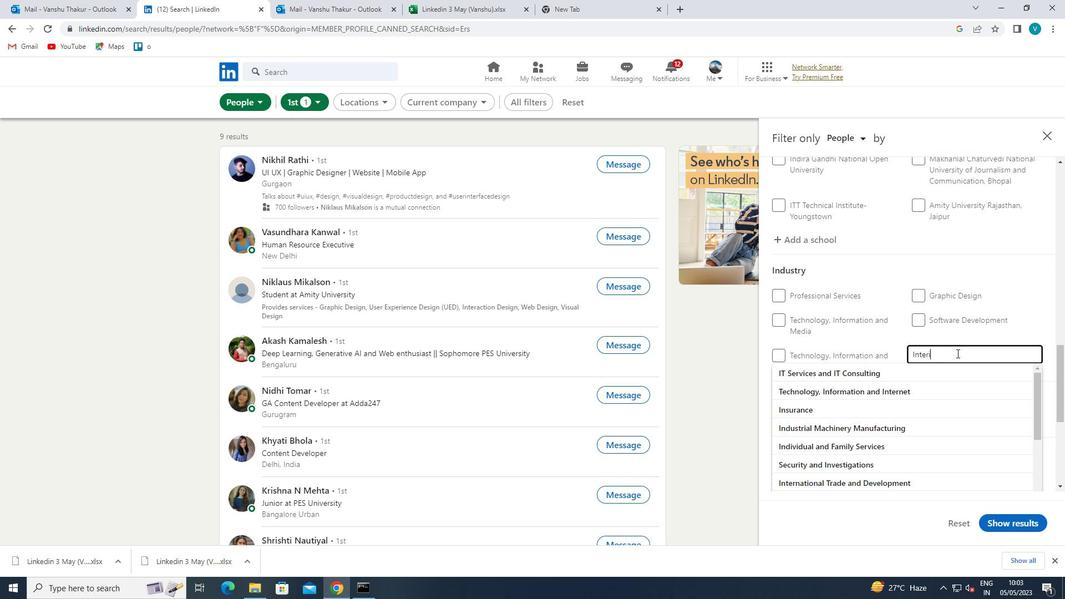 
Action: Mouse moved to (936, 368)
Screenshot: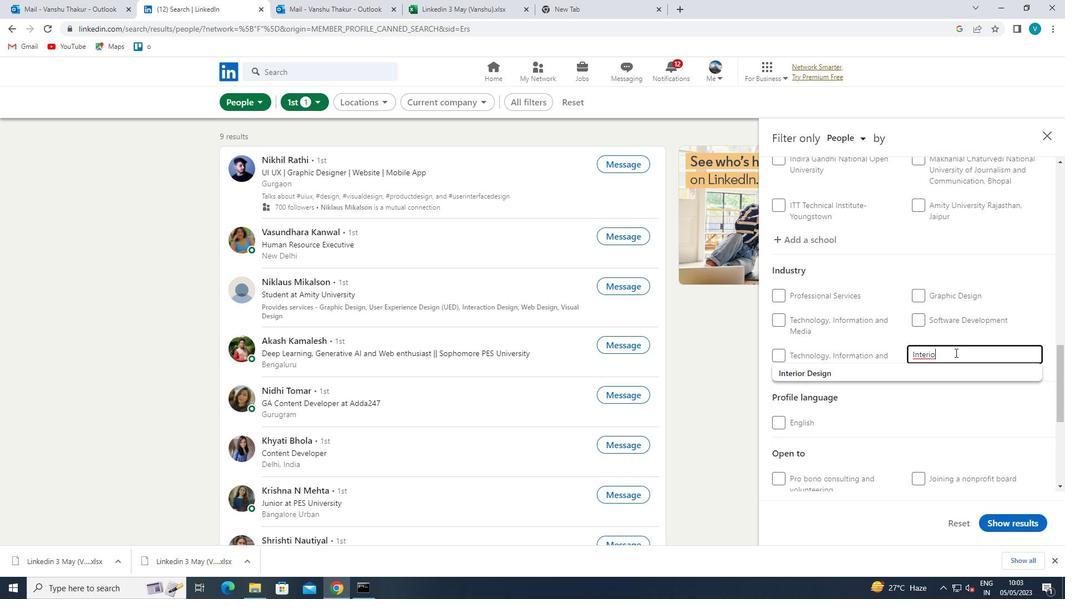 
Action: Mouse pressed left at (936, 368)
Screenshot: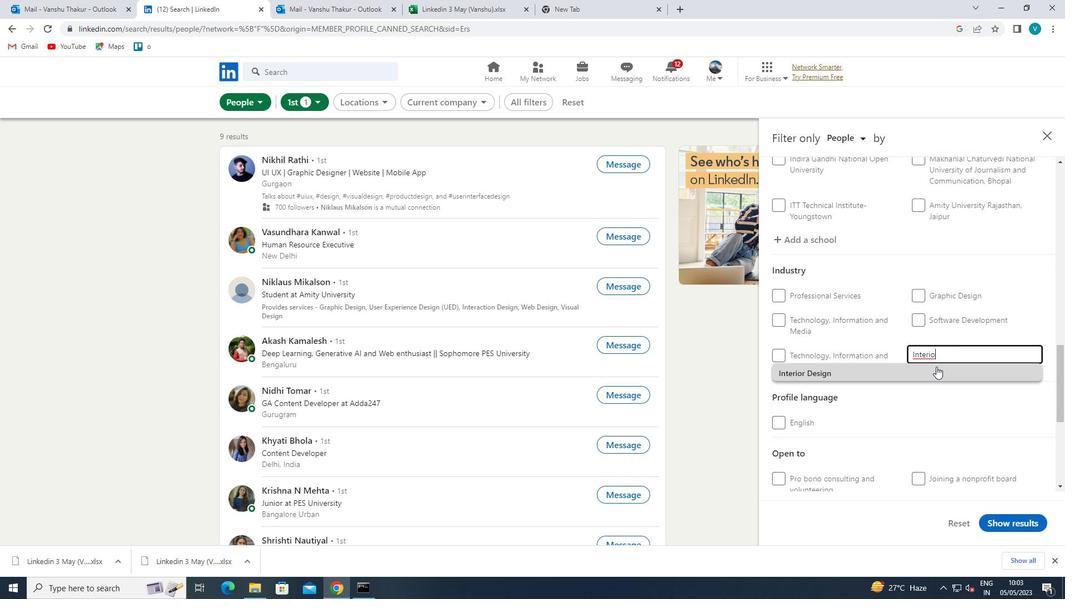 
Action: Mouse scrolled (936, 367) with delta (0, 0)
Screenshot: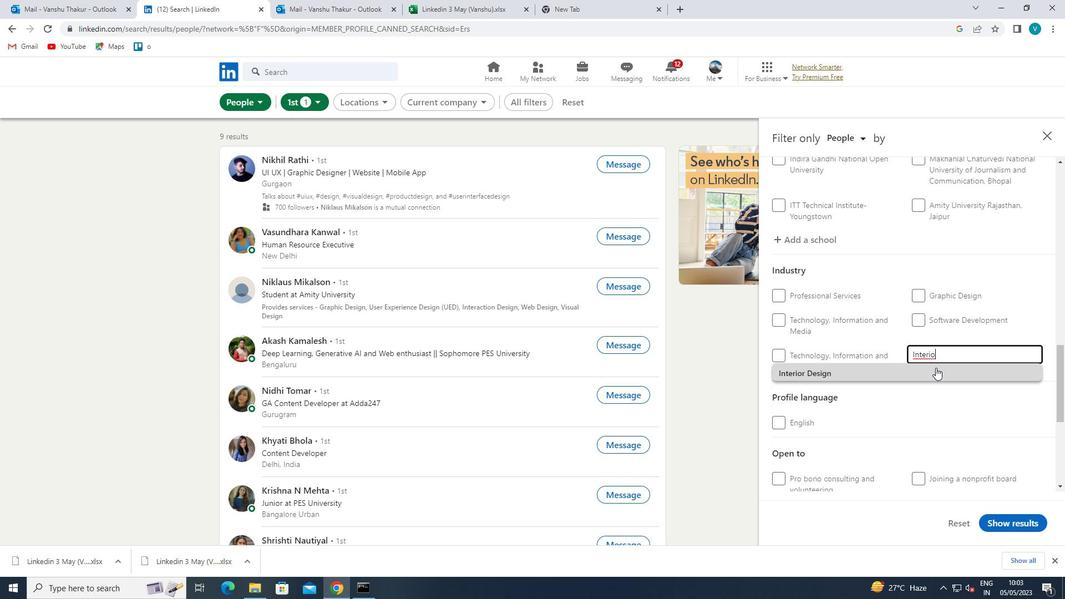 
Action: Mouse scrolled (936, 367) with delta (0, 0)
Screenshot: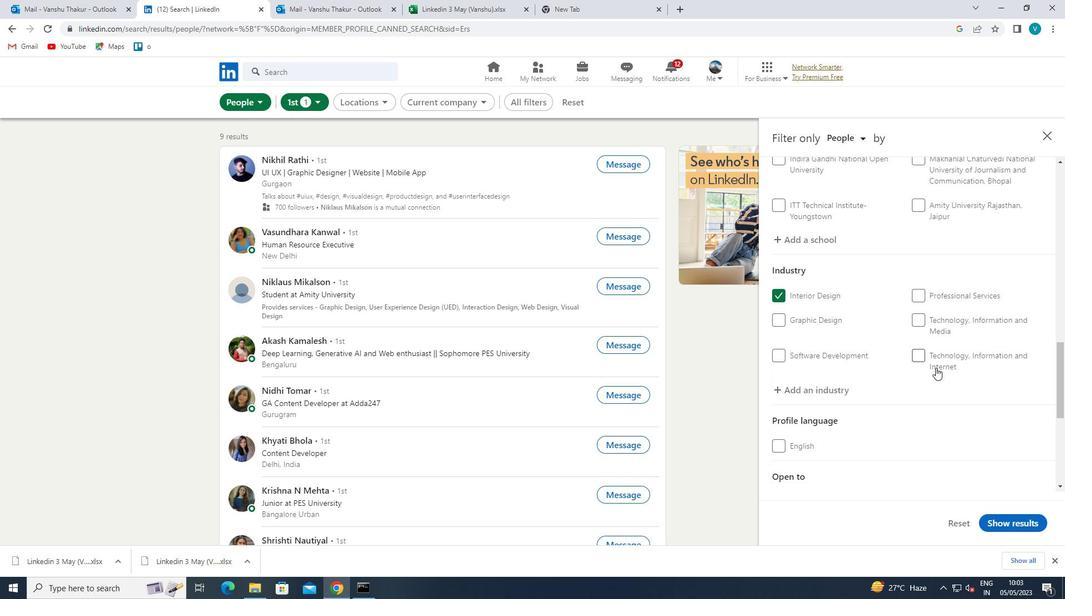 
Action: Mouse scrolled (936, 367) with delta (0, 0)
Screenshot: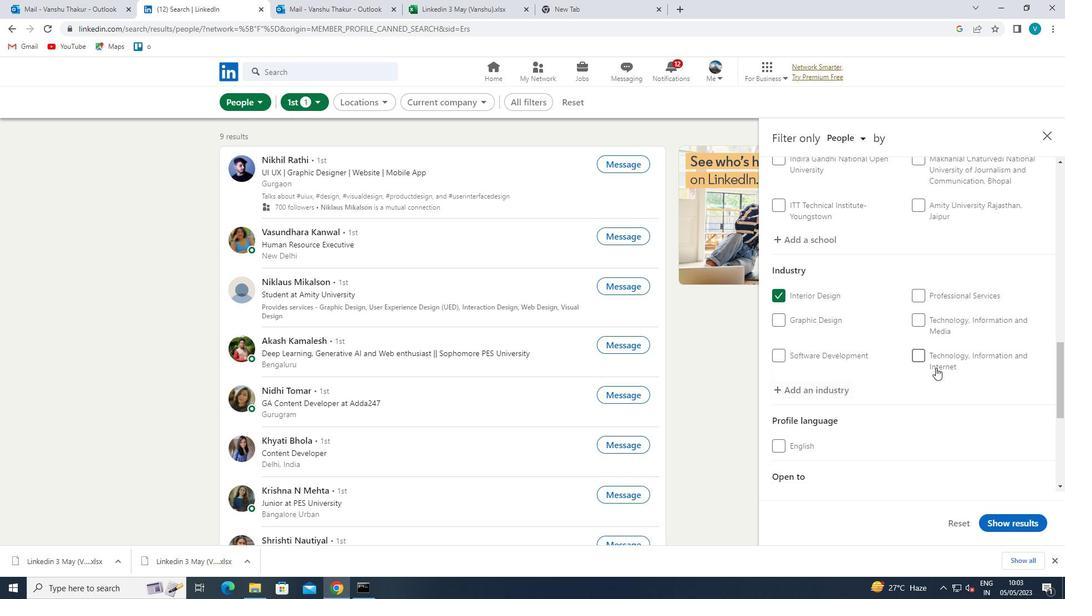 
Action: Mouse scrolled (936, 367) with delta (0, 0)
Screenshot: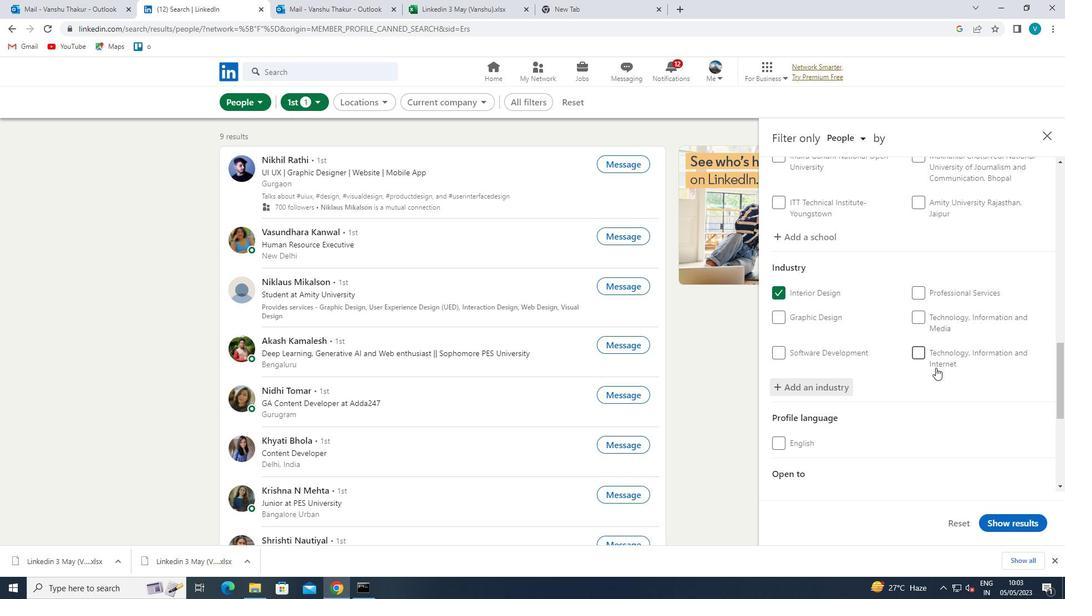
Action: Mouse moved to (931, 392)
Screenshot: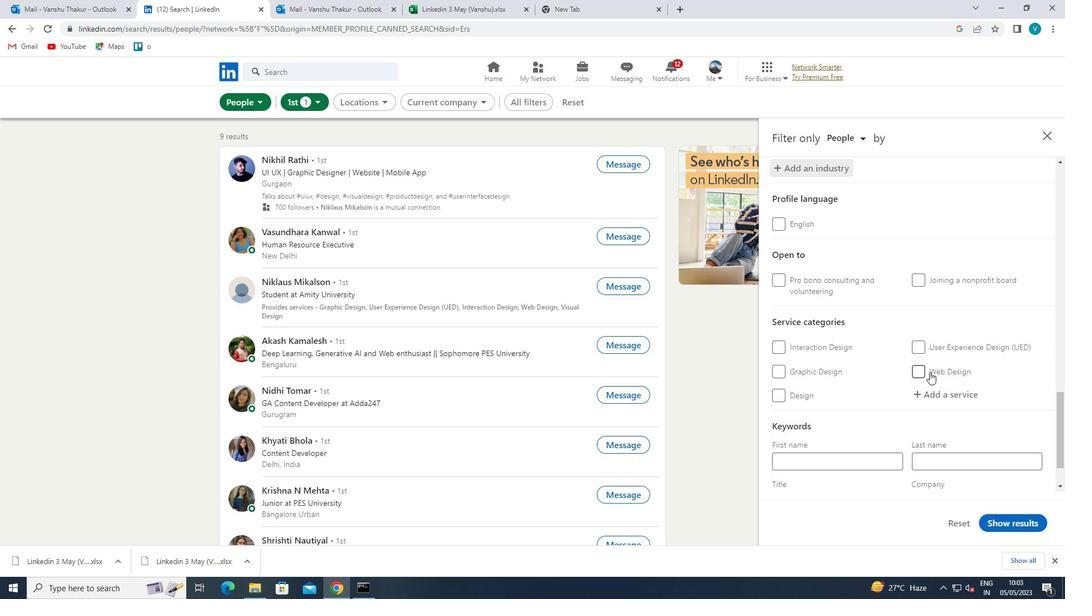 
Action: Mouse pressed left at (931, 392)
Screenshot: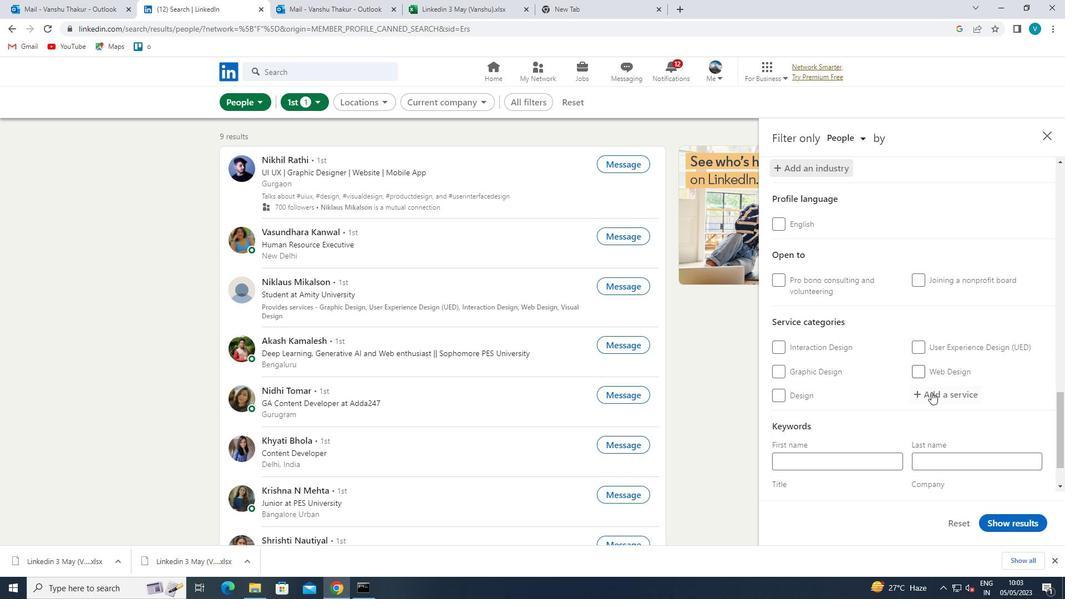 
Action: Key pressed <Key.shift>BOOK
Screenshot: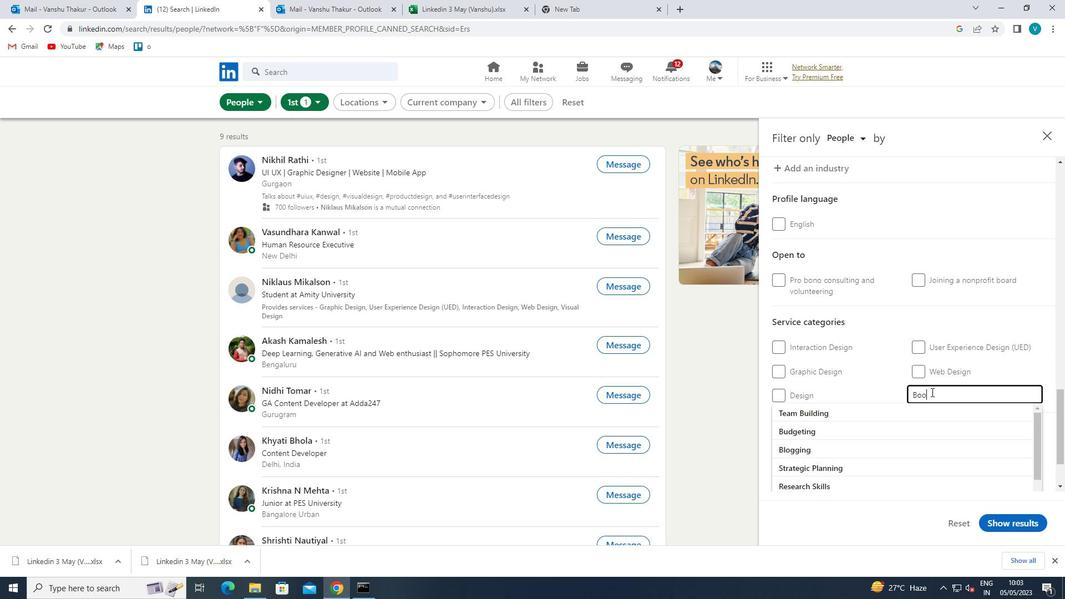 
Action: Mouse moved to (905, 409)
Screenshot: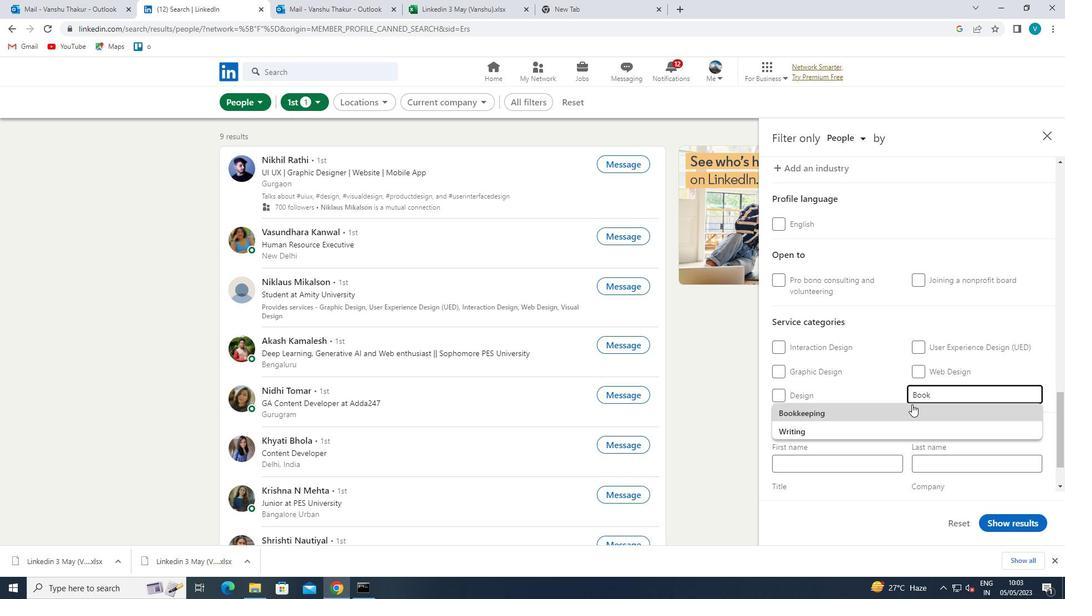 
Action: Mouse pressed left at (905, 409)
Screenshot: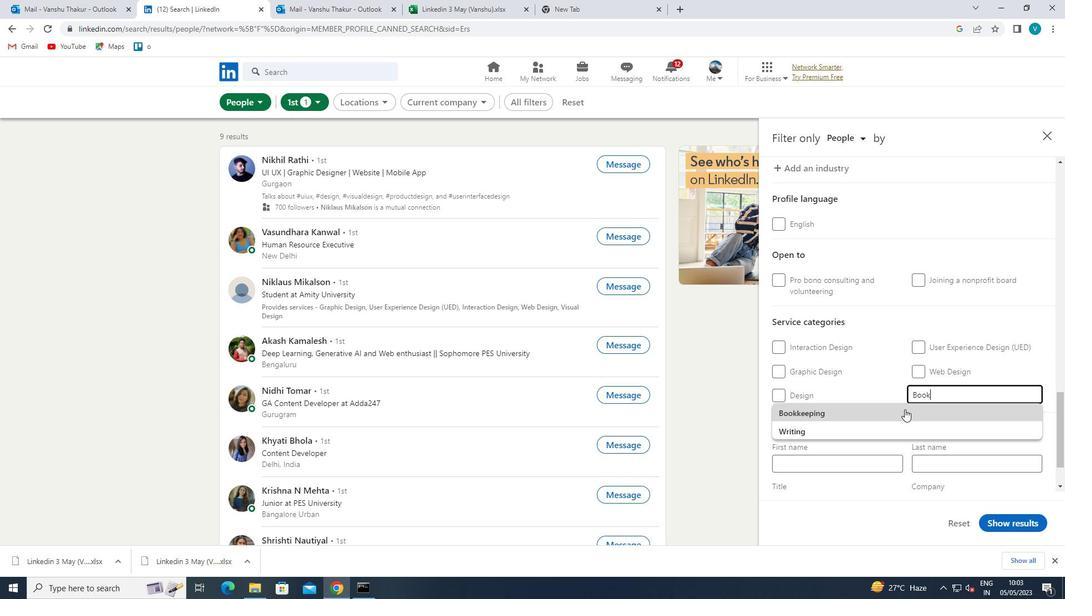 
Action: Mouse scrolled (905, 409) with delta (0, 0)
Screenshot: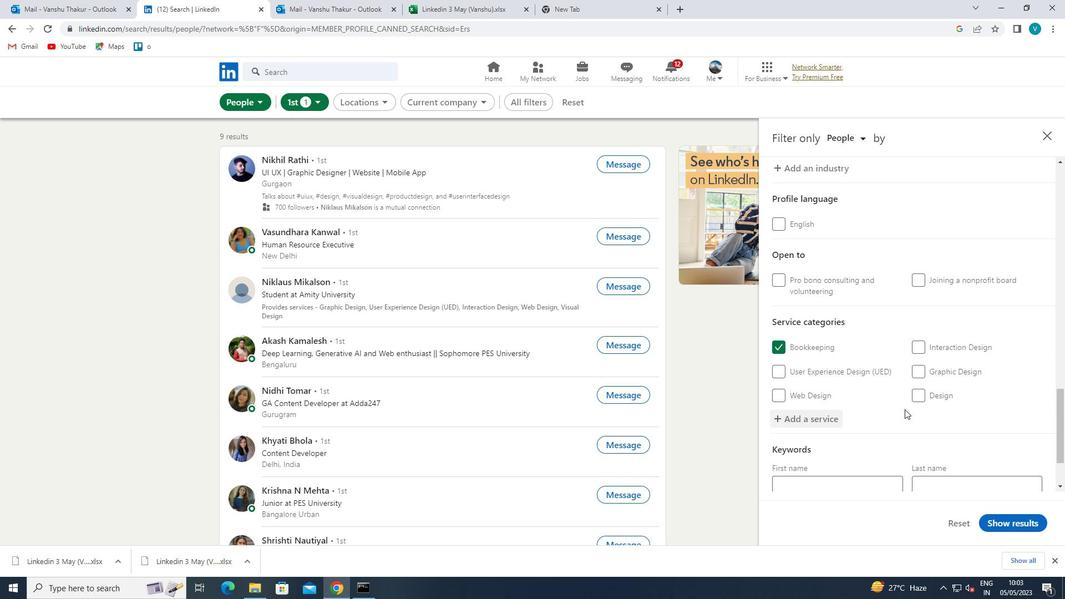 
Action: Mouse scrolled (905, 409) with delta (0, 0)
Screenshot: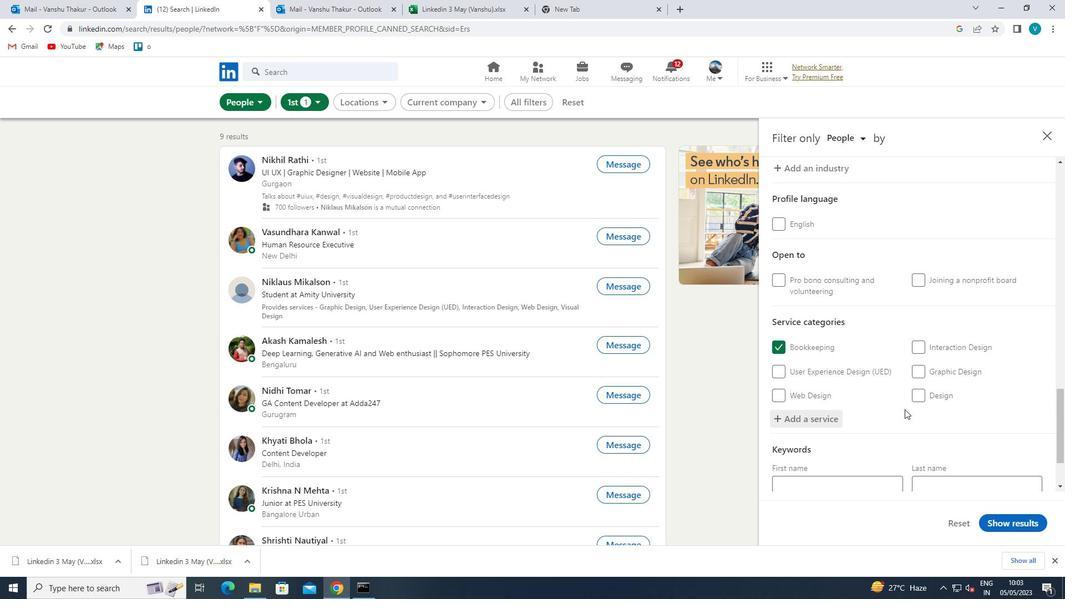 
Action: Mouse scrolled (905, 409) with delta (0, 0)
Screenshot: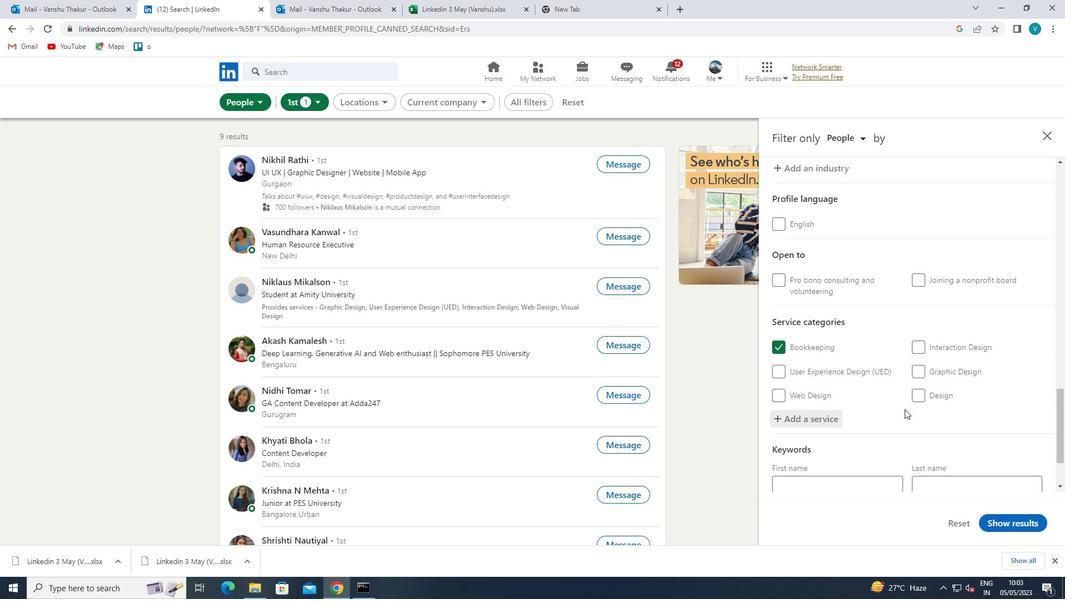 
Action: Mouse moved to (873, 451)
Screenshot: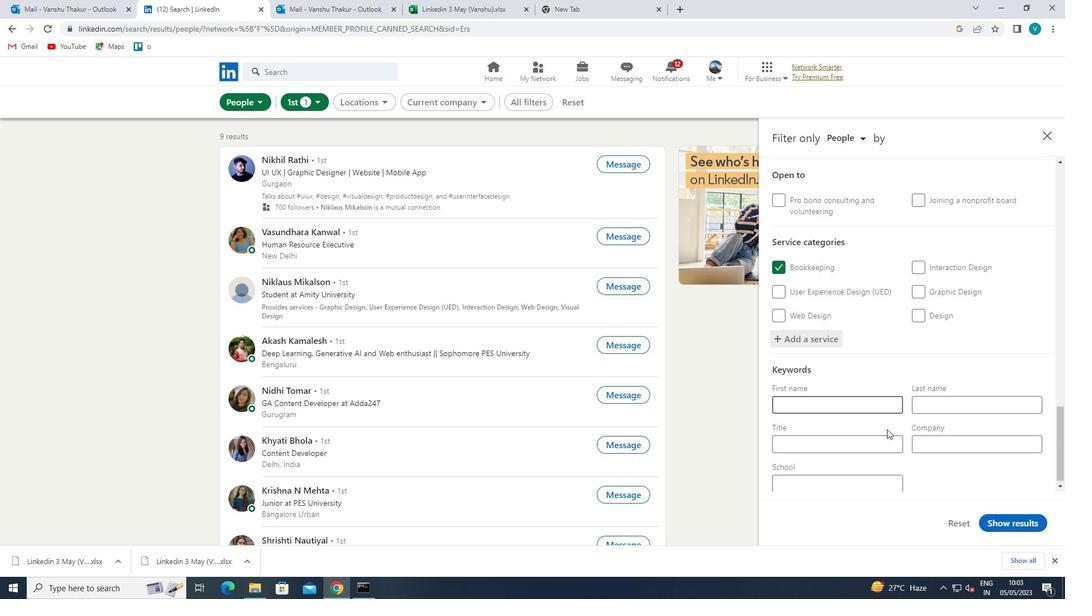 
Action: Mouse pressed left at (873, 451)
Screenshot: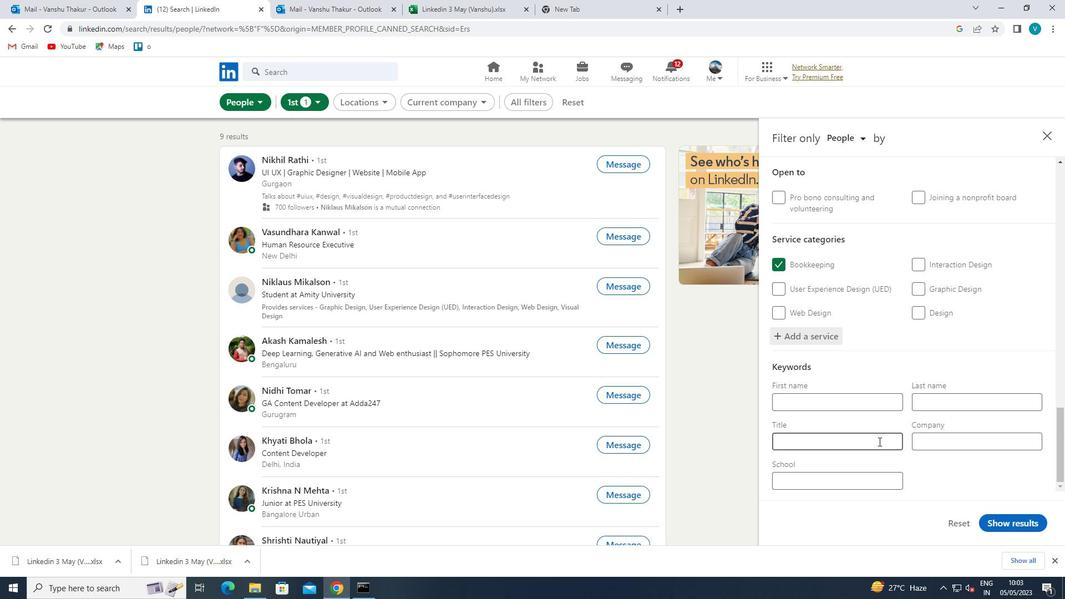
Action: Mouse moved to (878, 448)
Screenshot: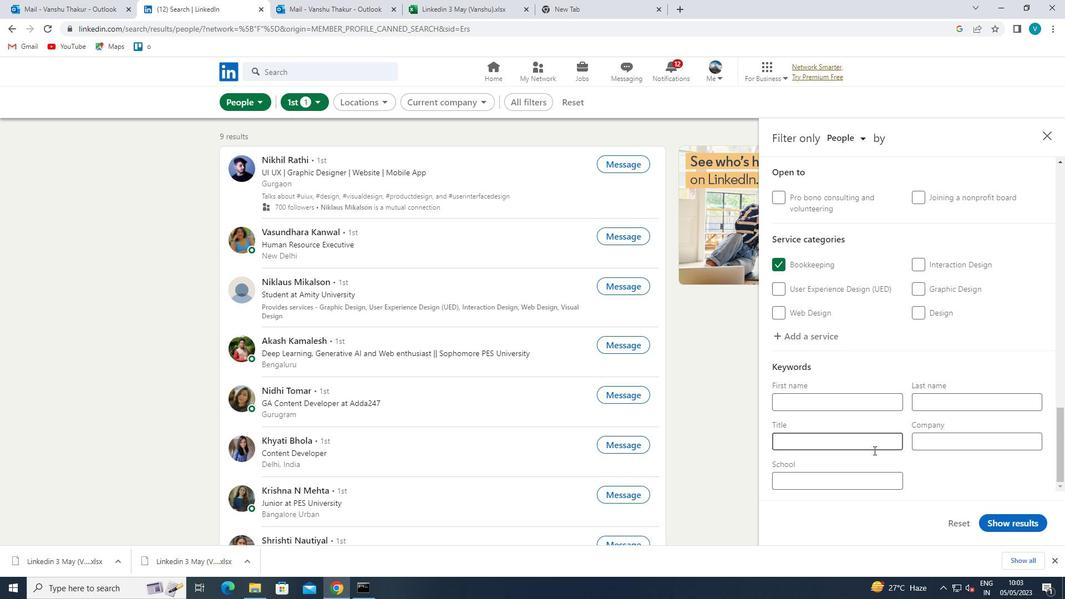 
Action: Mouse pressed left at (878, 448)
Screenshot: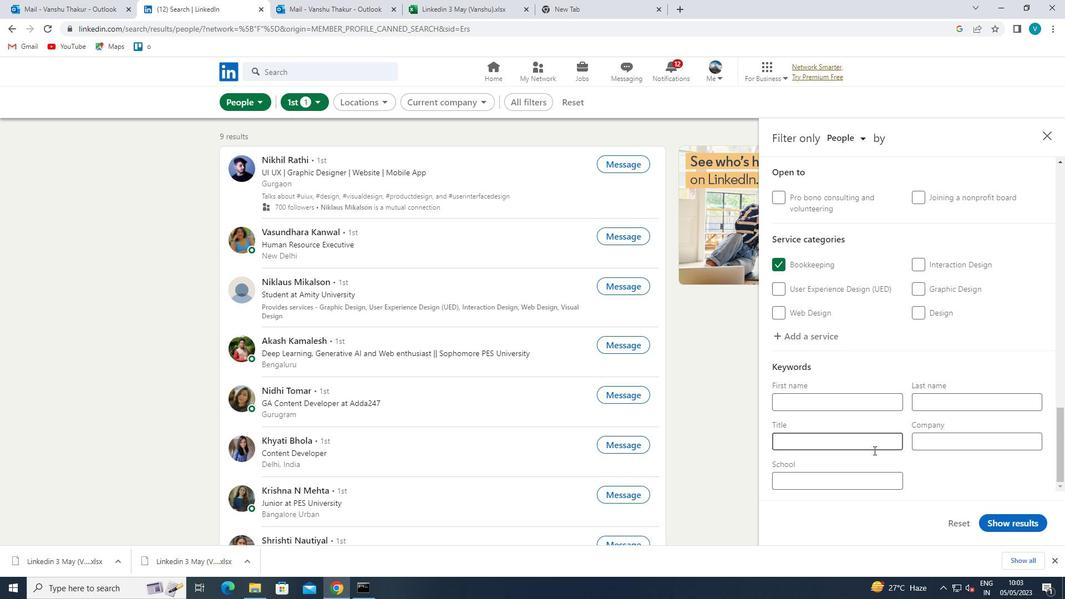 
Action: Key pressed <Key.shift>WAREHOUSE
Screenshot: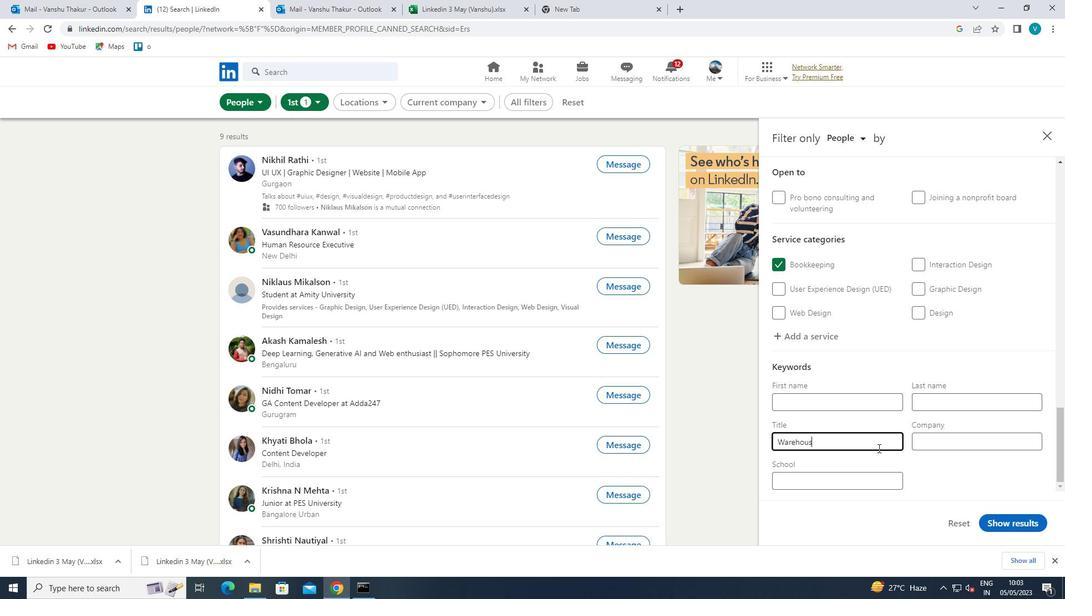 
Action: Mouse moved to (1025, 521)
Screenshot: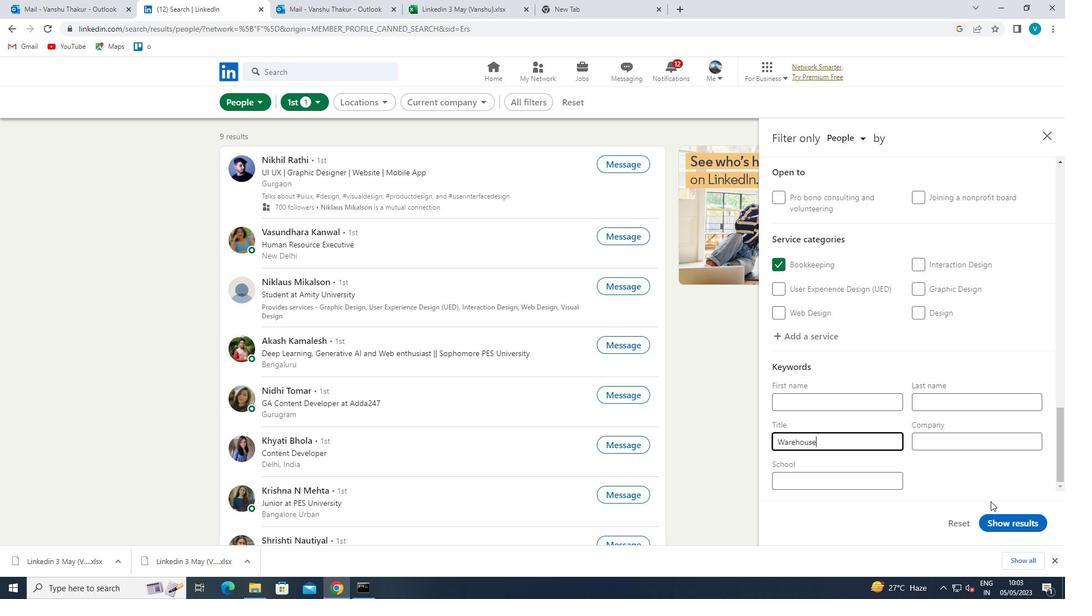 
Action: Mouse pressed left at (1025, 521)
Screenshot: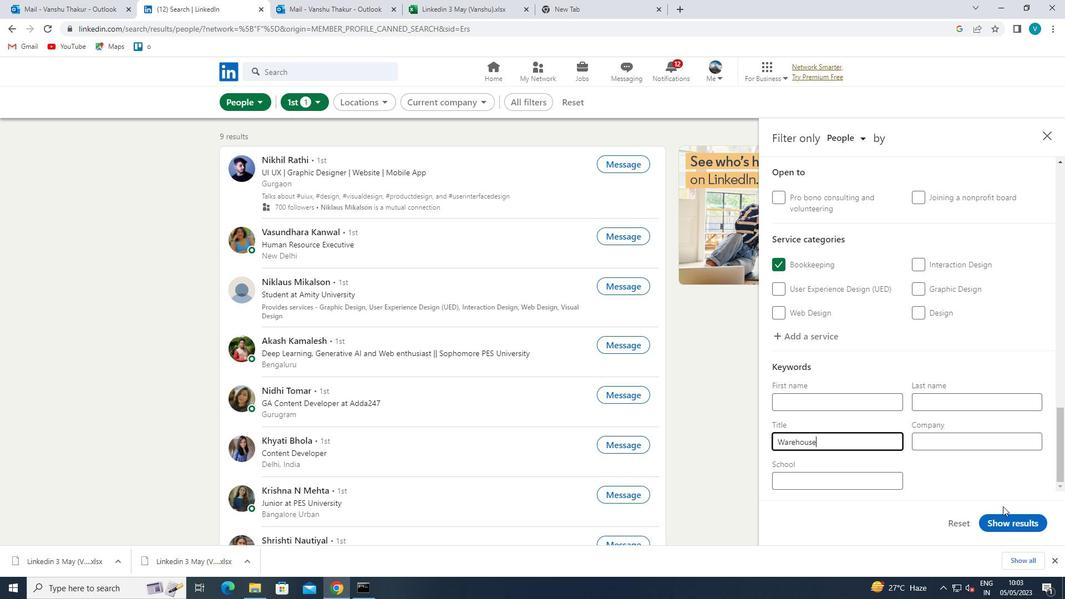 
